 Task: Create a due date automation trigger when advanced on, on the tuesday of the week before a card is due add fields with custom field "Resume" set to a date between 1 and 7 working days from now at 11:00 AM.
Action: Mouse moved to (807, 251)
Screenshot: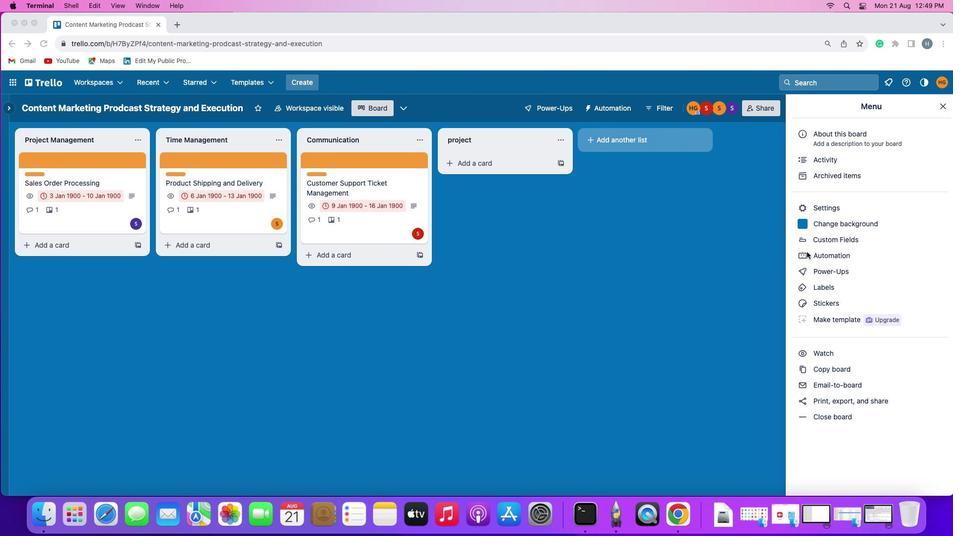
Action: Mouse pressed left at (807, 251)
Screenshot: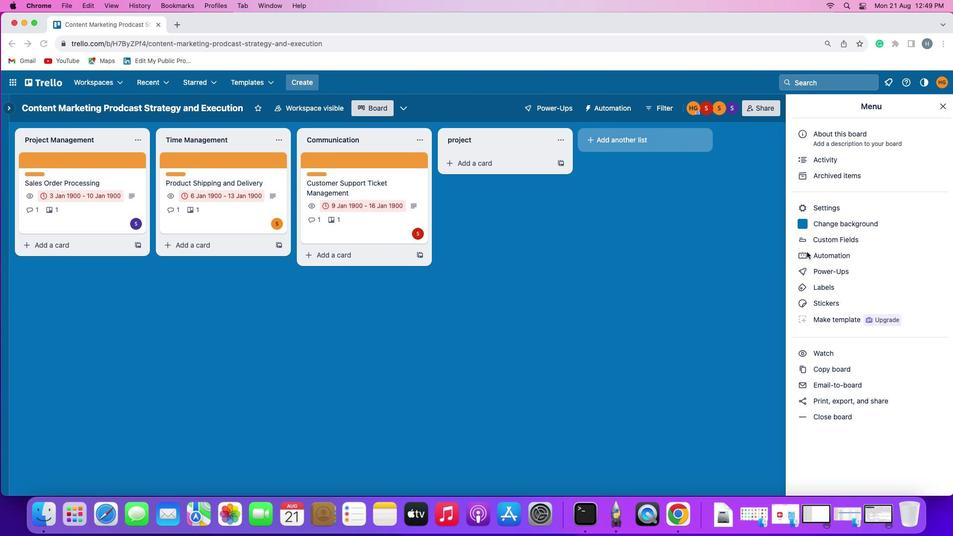 
Action: Mouse moved to (807, 251)
Screenshot: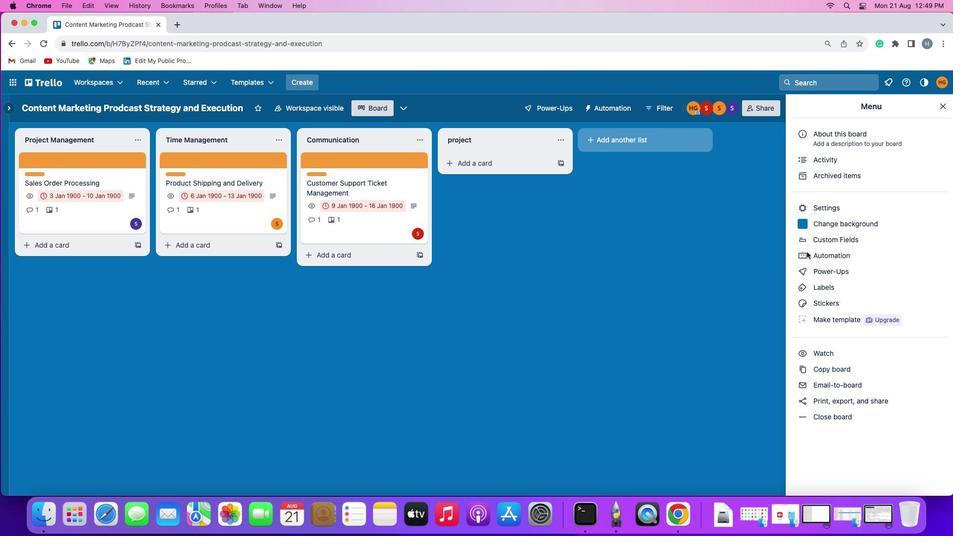 
Action: Mouse pressed left at (807, 251)
Screenshot: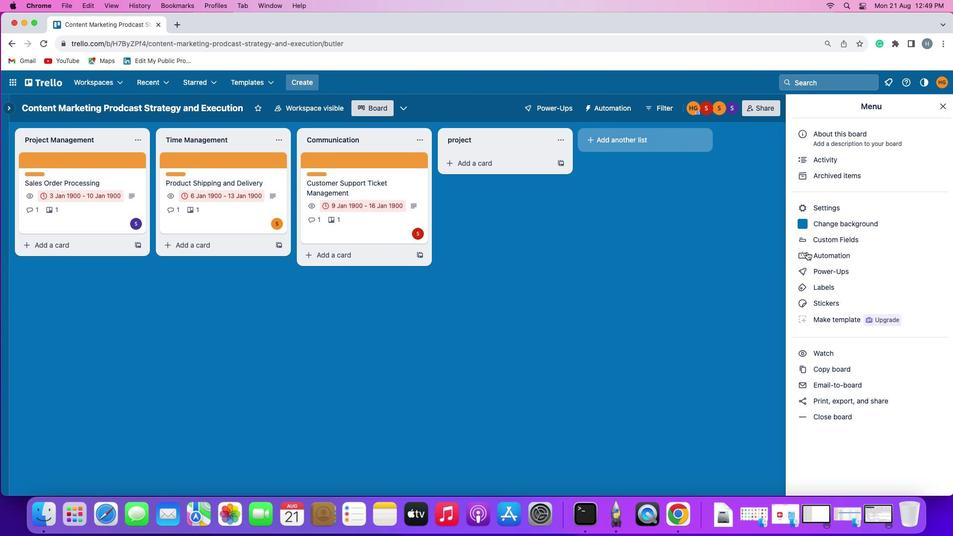 
Action: Mouse moved to (74, 237)
Screenshot: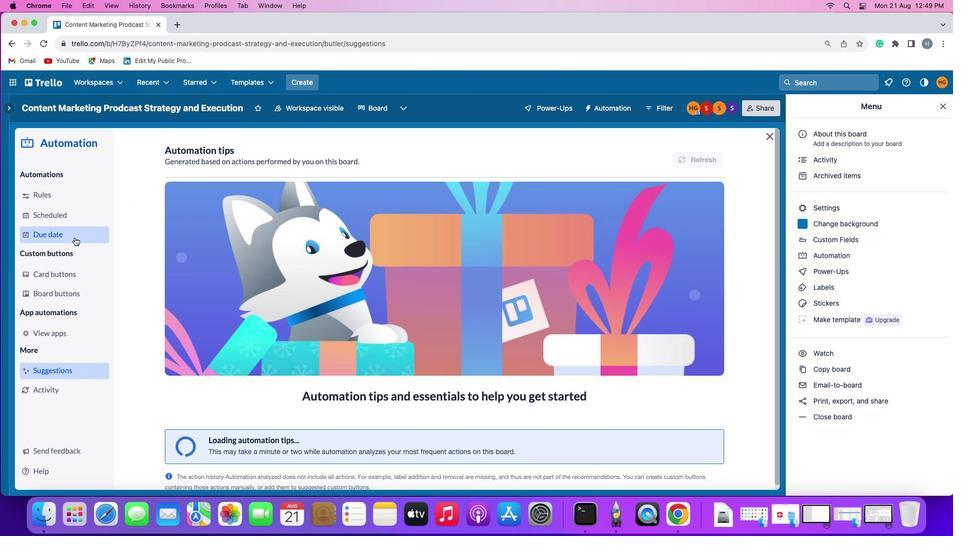 
Action: Mouse pressed left at (74, 237)
Screenshot: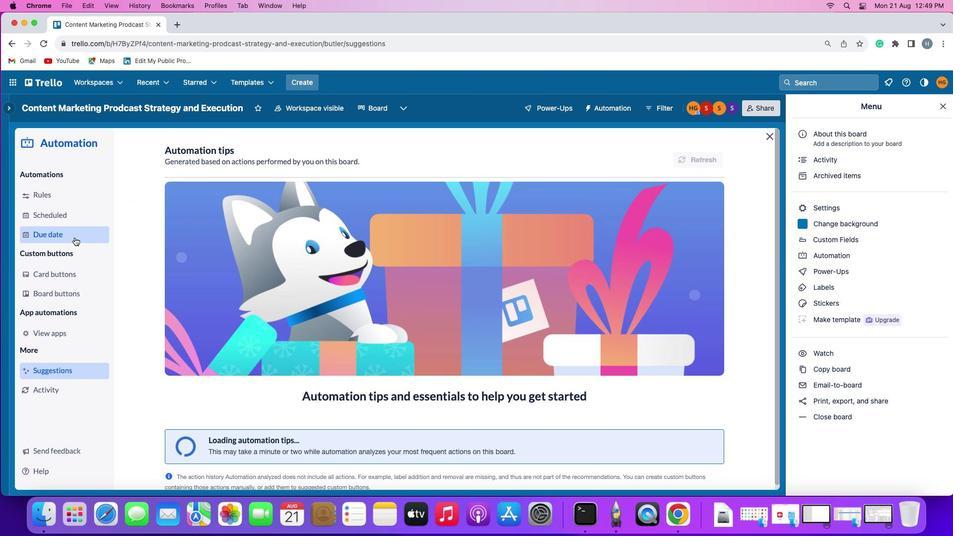 
Action: Mouse moved to (688, 152)
Screenshot: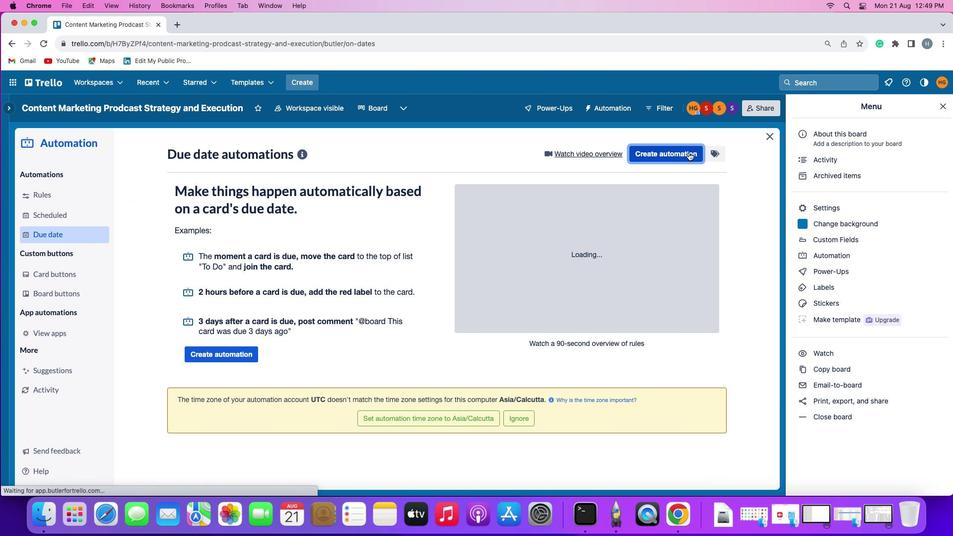 
Action: Mouse pressed left at (688, 152)
Screenshot: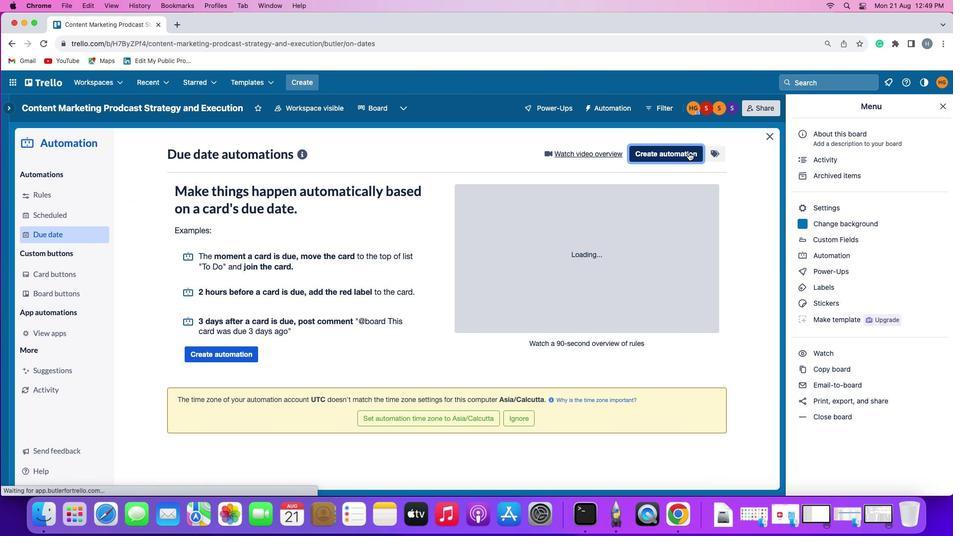 
Action: Mouse moved to (193, 249)
Screenshot: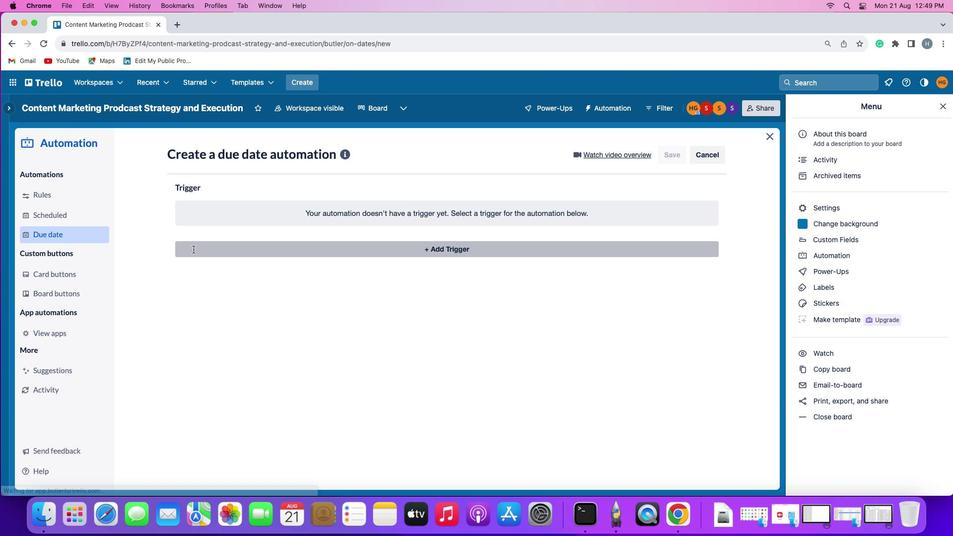 
Action: Mouse pressed left at (193, 249)
Screenshot: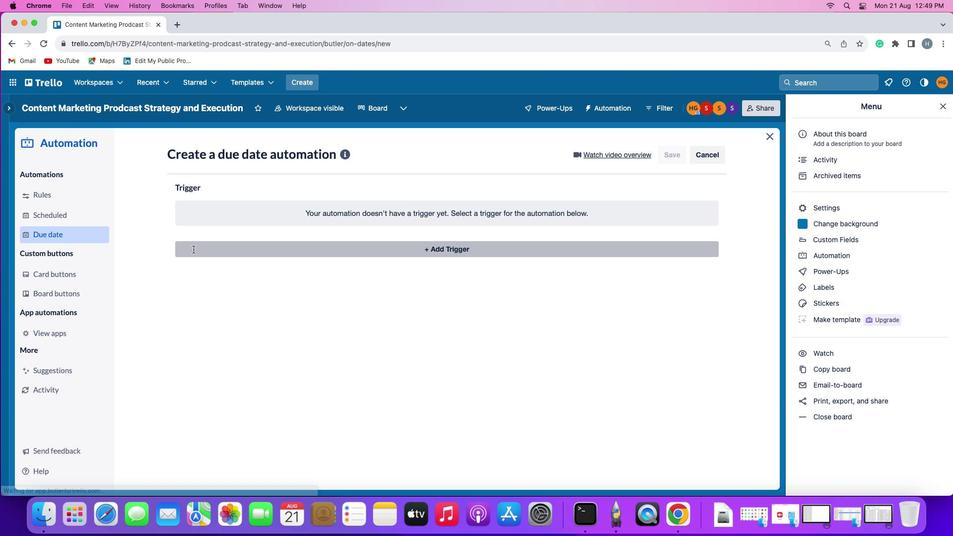 
Action: Mouse moved to (212, 423)
Screenshot: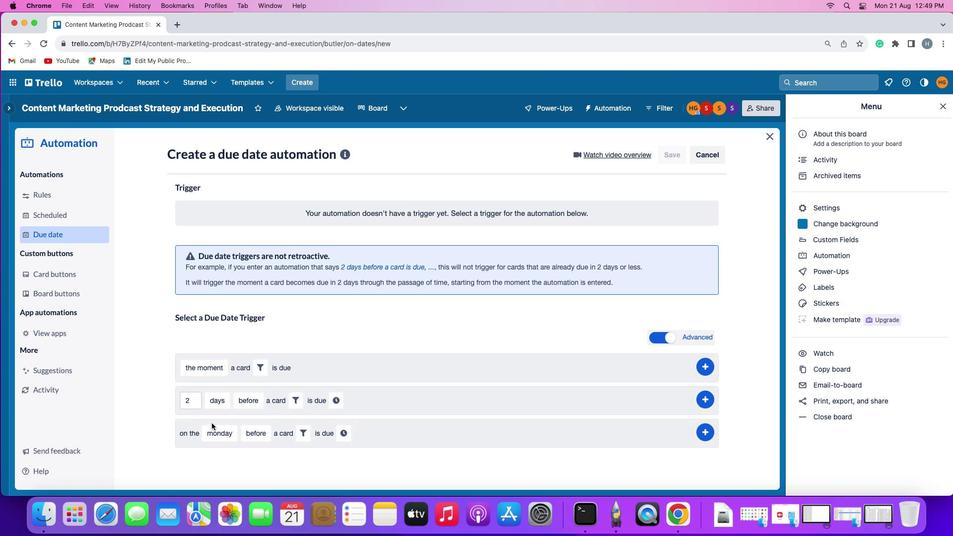 
Action: Mouse pressed left at (212, 423)
Screenshot: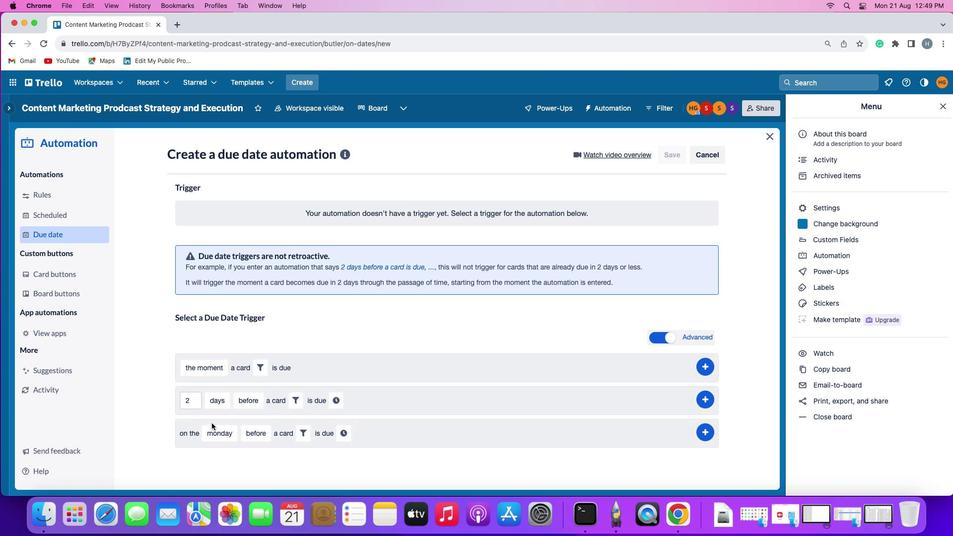 
Action: Mouse moved to (214, 431)
Screenshot: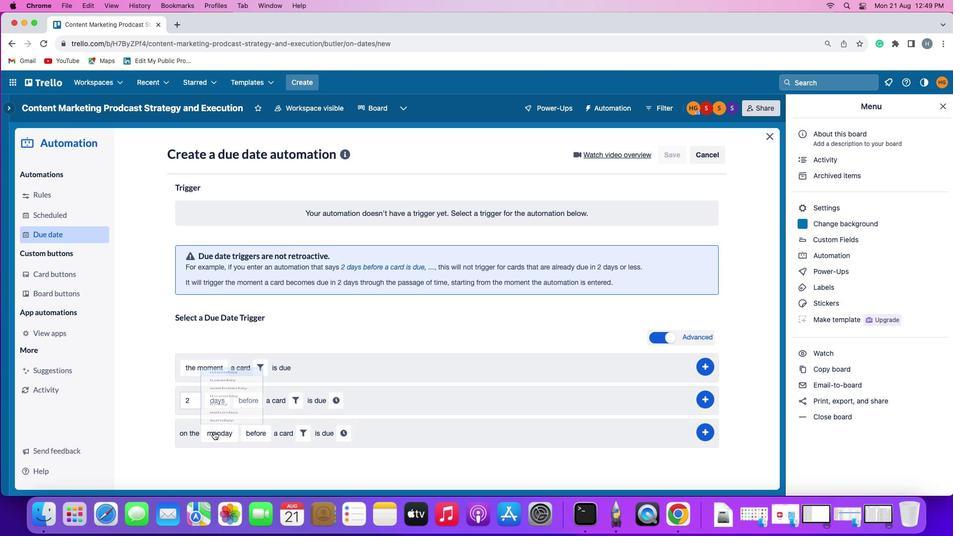 
Action: Mouse pressed left at (214, 431)
Screenshot: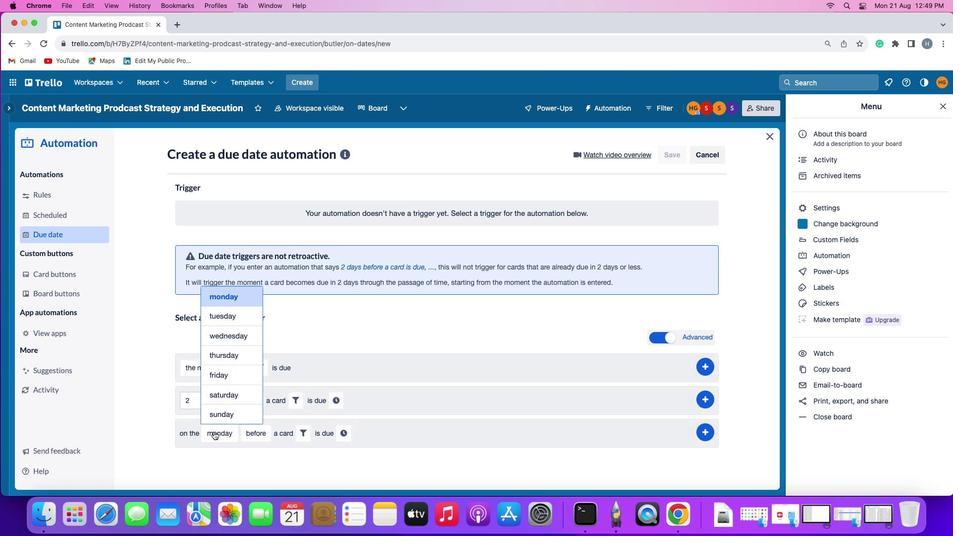 
Action: Mouse moved to (234, 317)
Screenshot: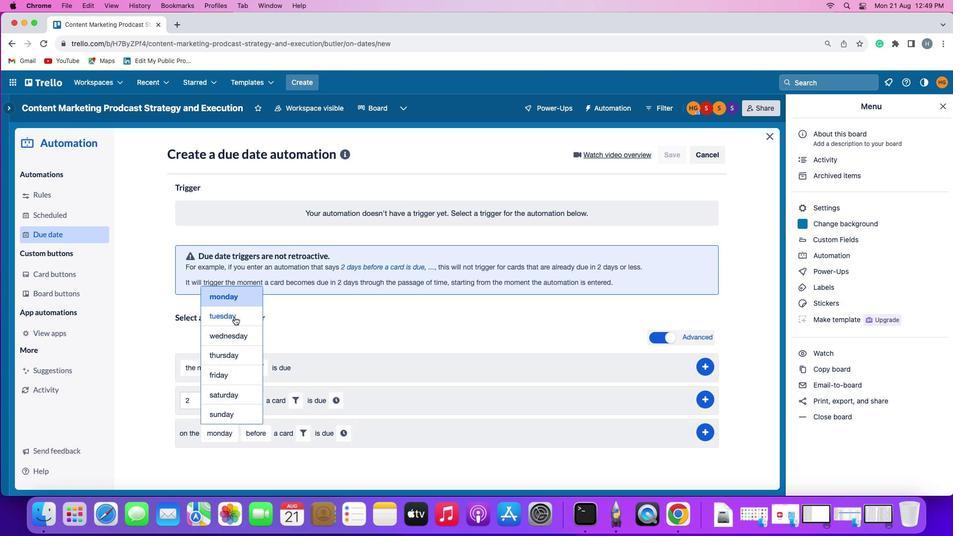 
Action: Mouse pressed left at (234, 317)
Screenshot: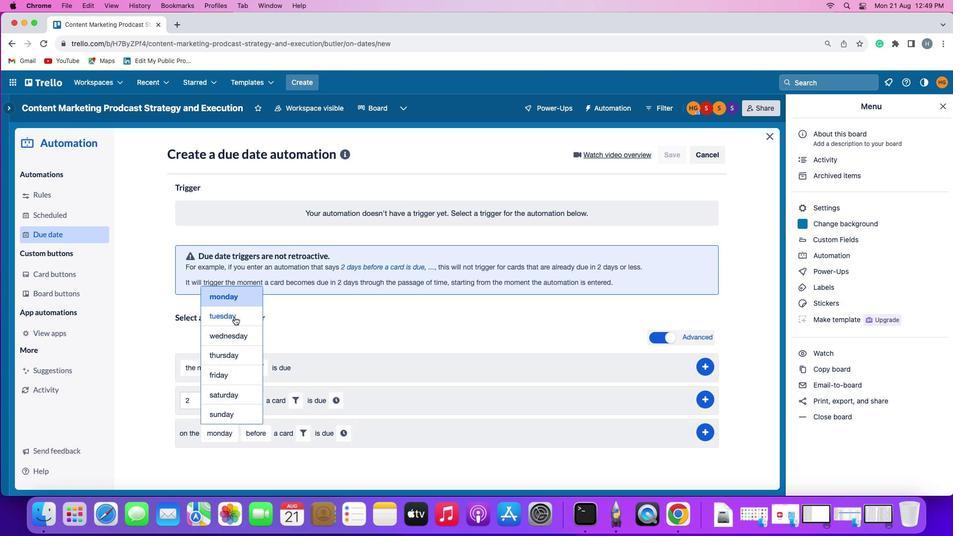 
Action: Mouse moved to (251, 427)
Screenshot: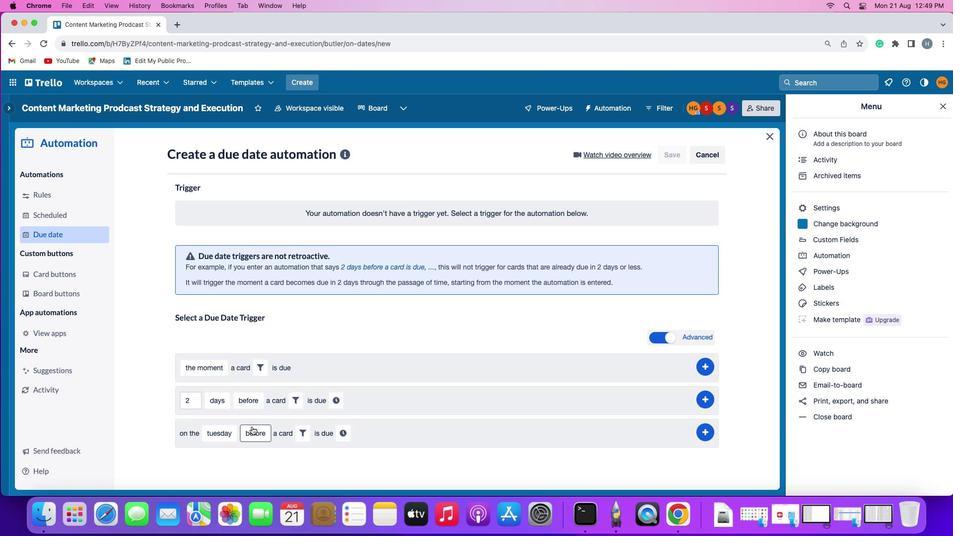 
Action: Mouse pressed left at (251, 427)
Screenshot: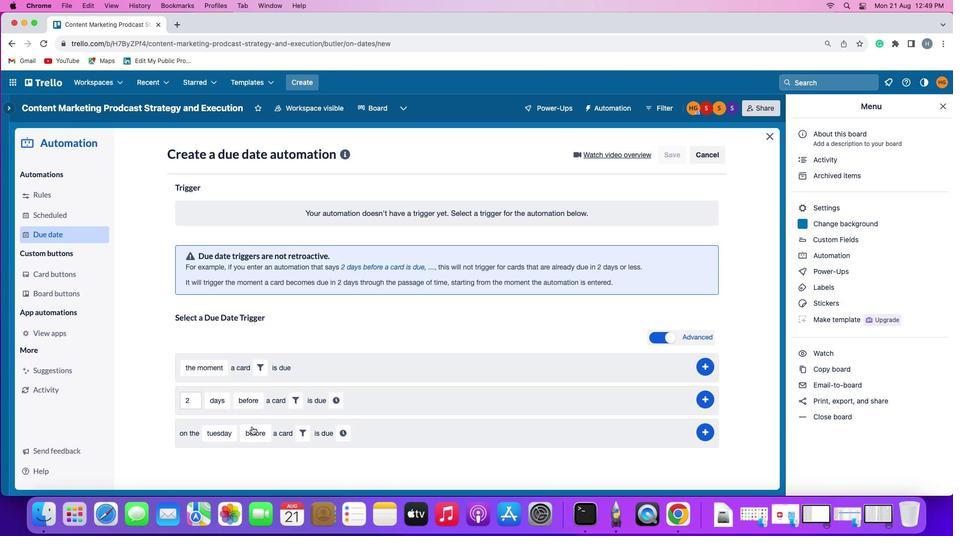 
Action: Mouse moved to (259, 410)
Screenshot: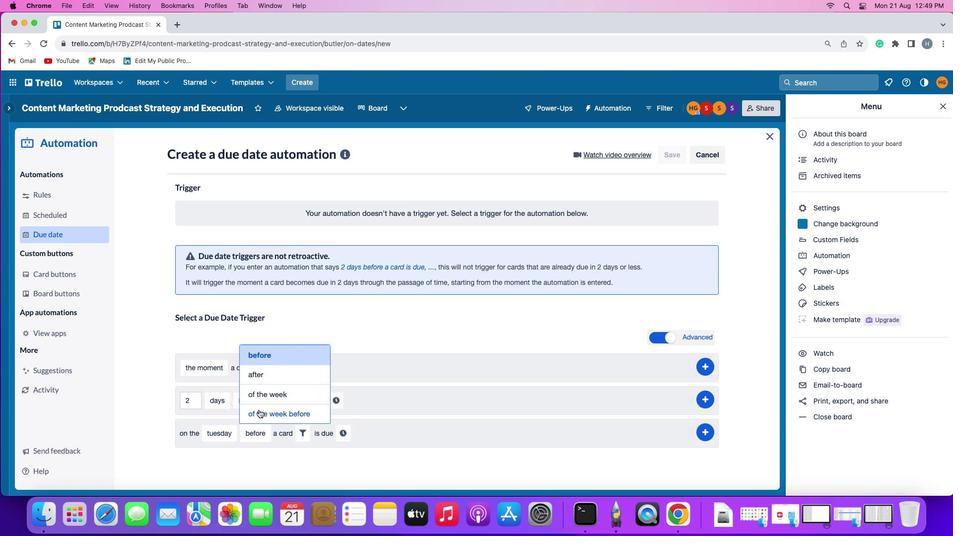 
Action: Mouse pressed left at (259, 410)
Screenshot: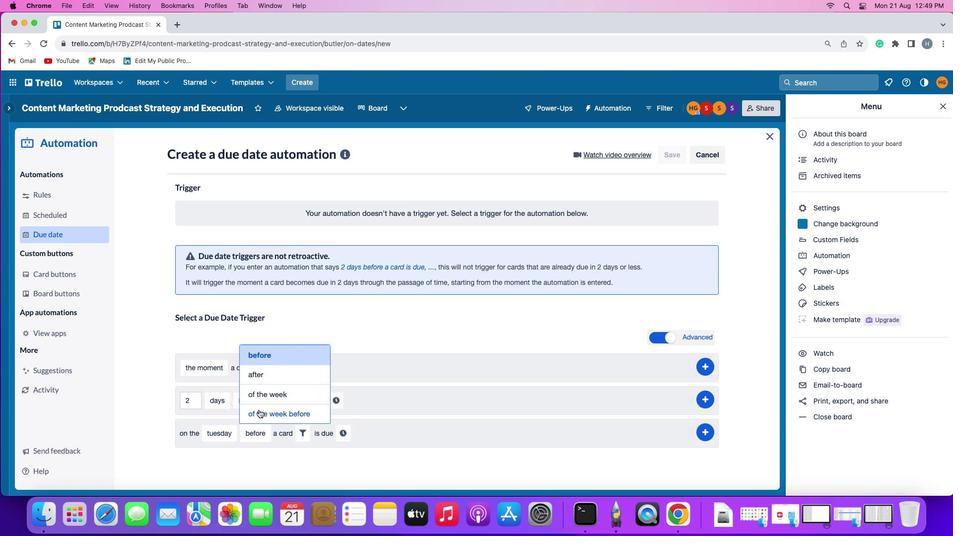 
Action: Mouse moved to (339, 434)
Screenshot: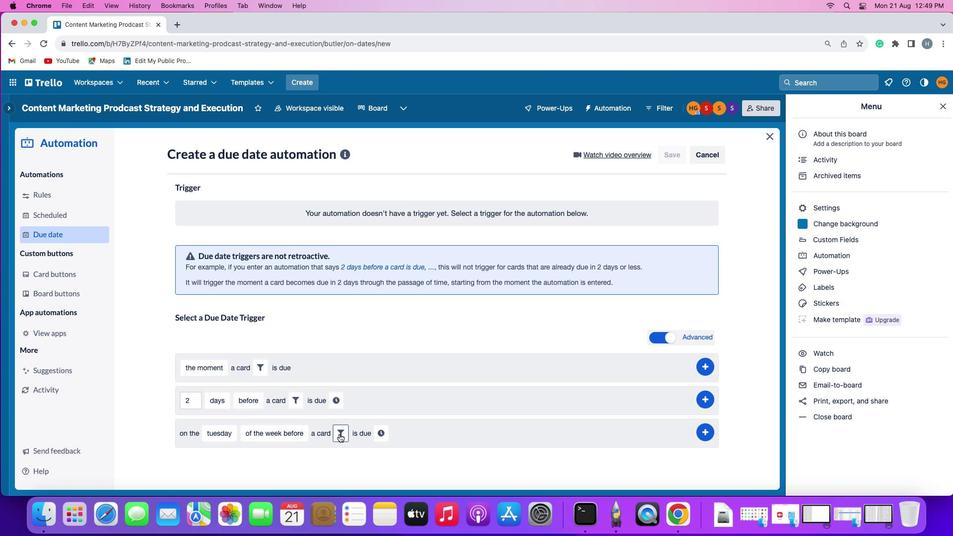 
Action: Mouse pressed left at (339, 434)
Screenshot: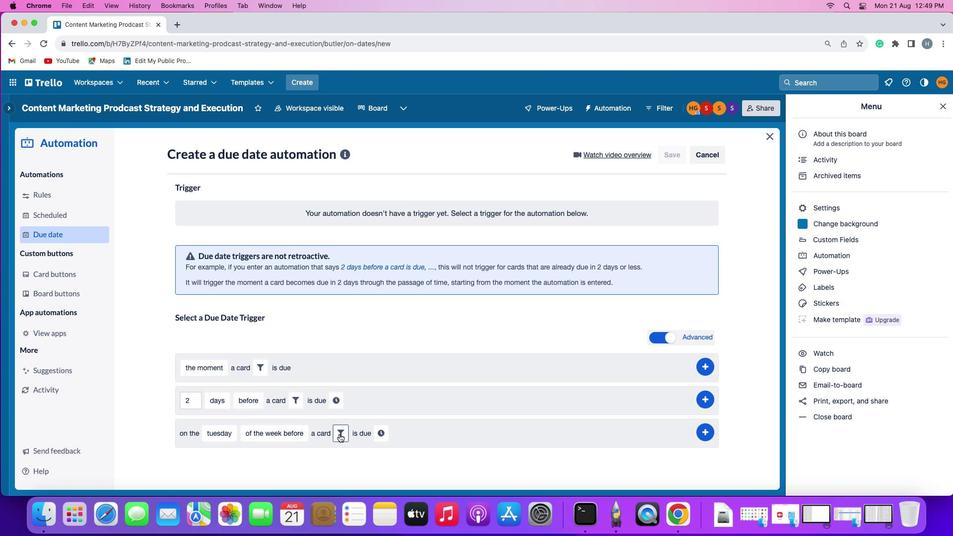 
Action: Mouse moved to (499, 469)
Screenshot: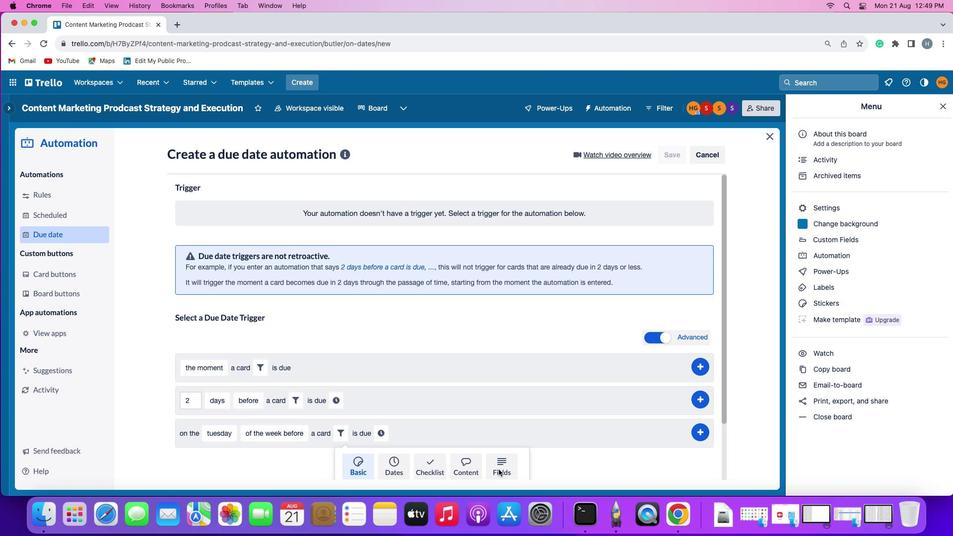 
Action: Mouse pressed left at (499, 469)
Screenshot: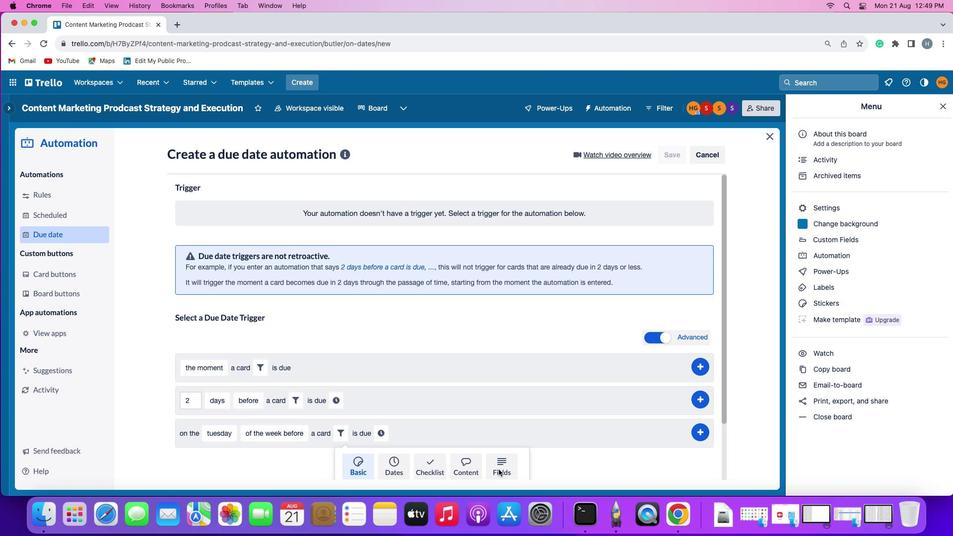
Action: Mouse moved to (326, 452)
Screenshot: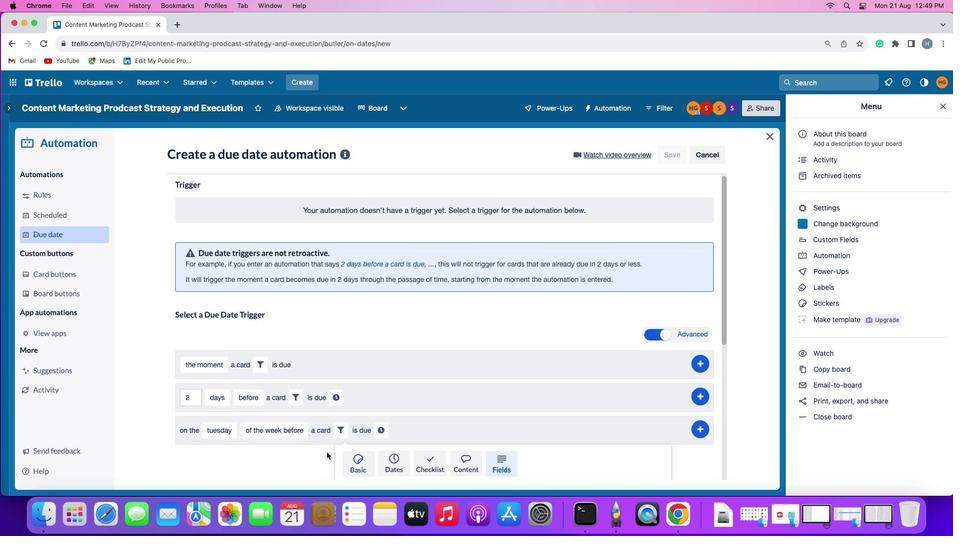 
Action: Mouse scrolled (326, 452) with delta (0, 0)
Screenshot: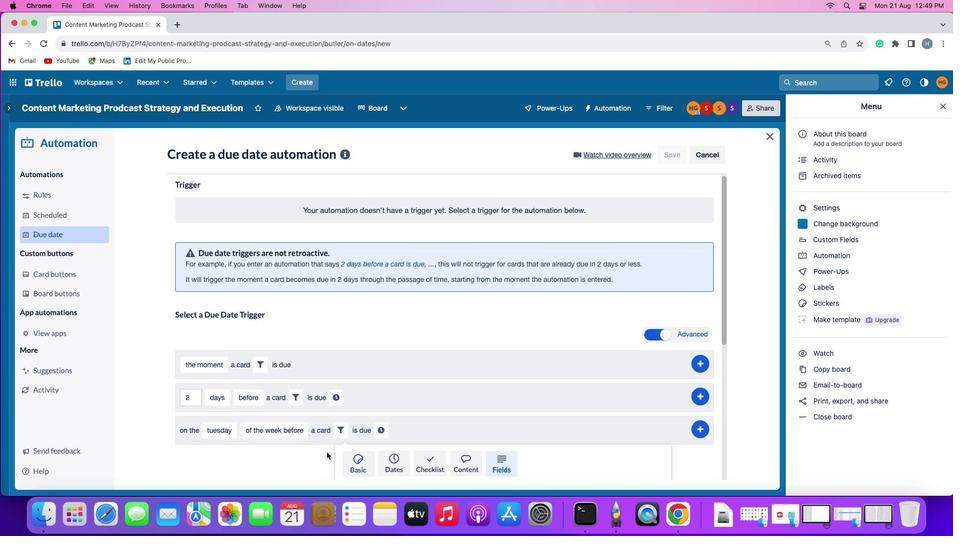 
Action: Mouse scrolled (326, 452) with delta (0, 0)
Screenshot: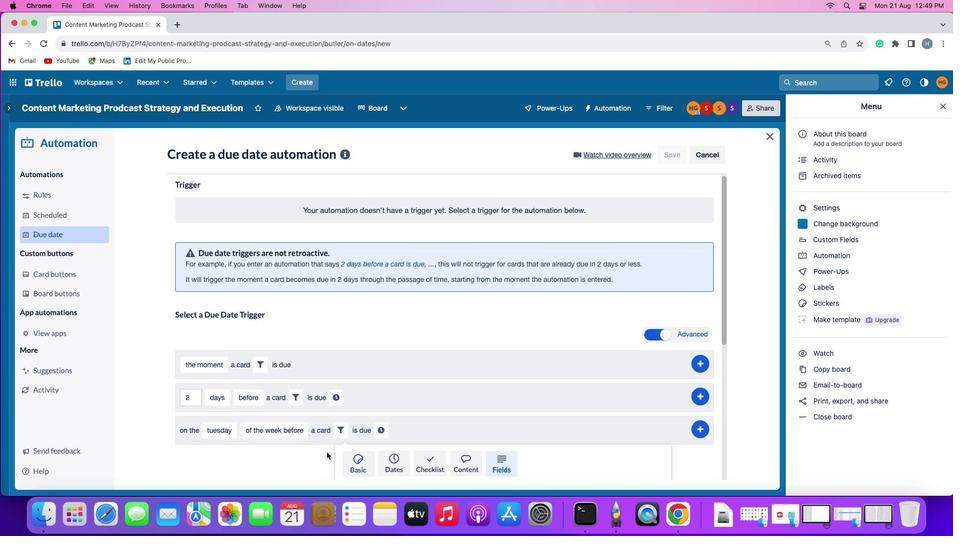 
Action: Mouse scrolled (326, 452) with delta (0, -1)
Screenshot: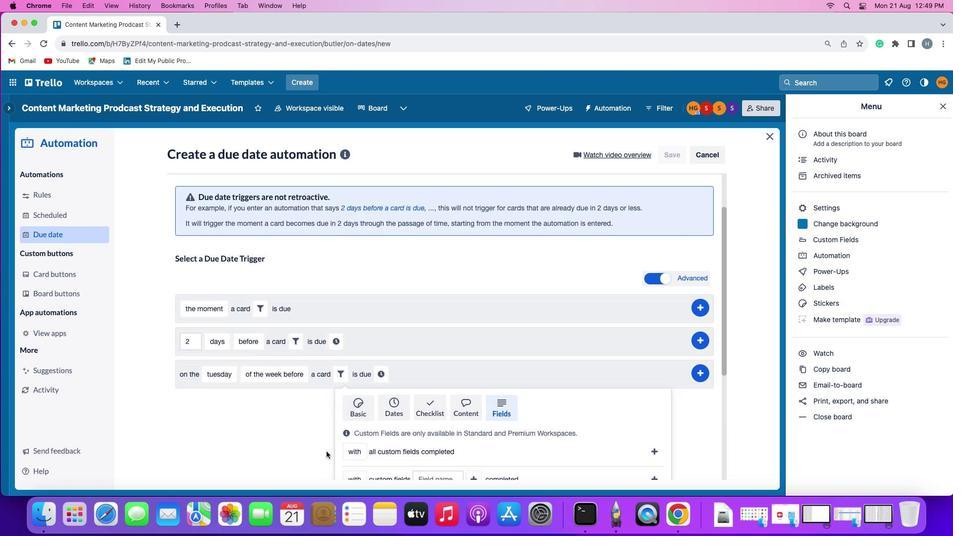 
Action: Mouse scrolled (326, 452) with delta (0, -2)
Screenshot: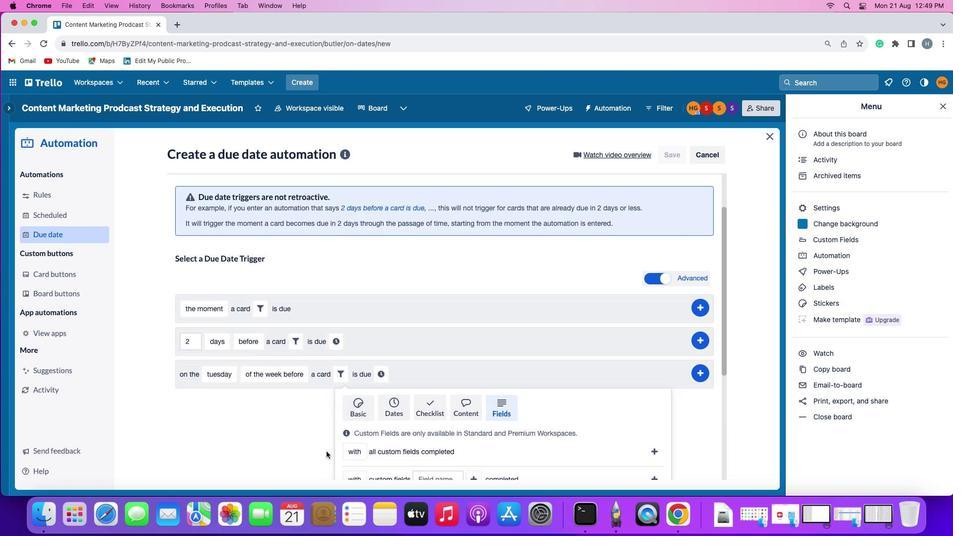 
Action: Mouse moved to (326, 452)
Screenshot: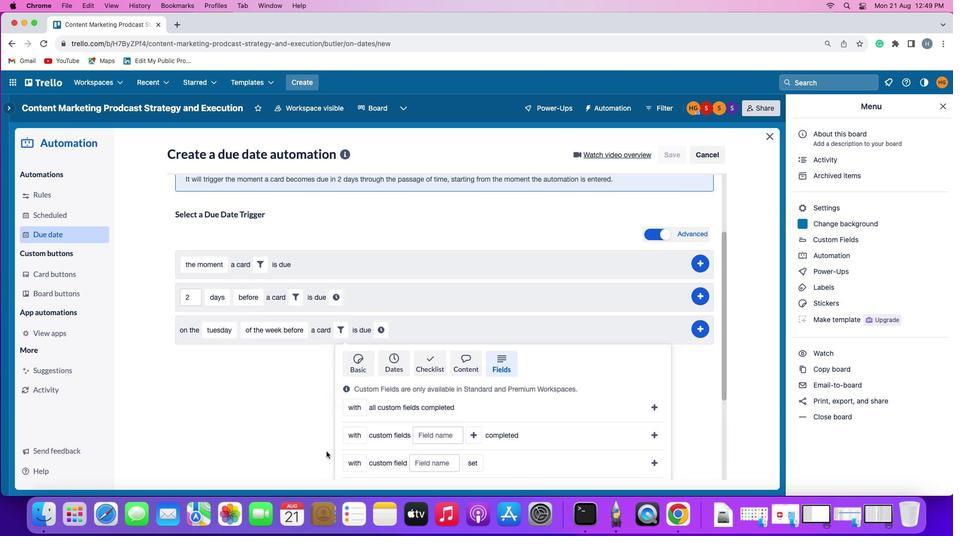 
Action: Mouse scrolled (326, 452) with delta (0, -2)
Screenshot: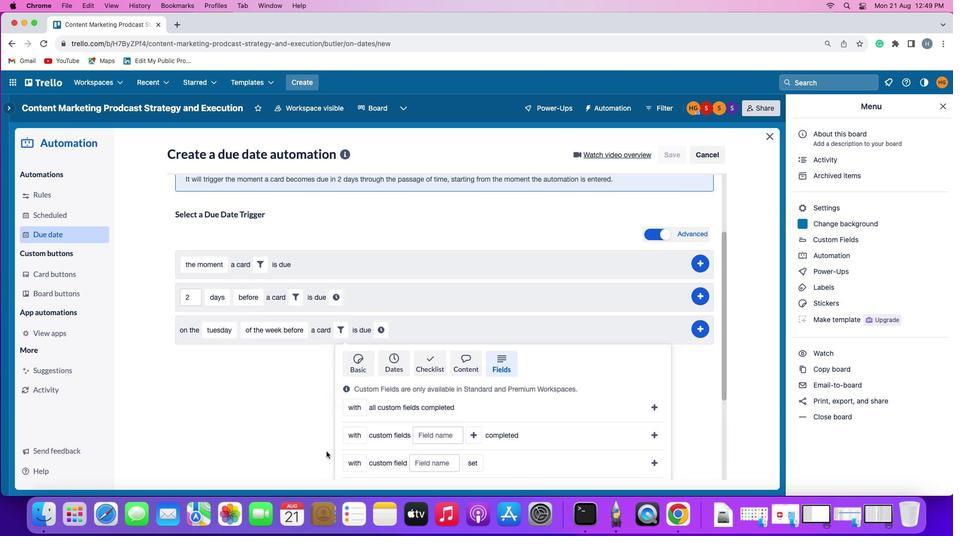 
Action: Mouse moved to (326, 451)
Screenshot: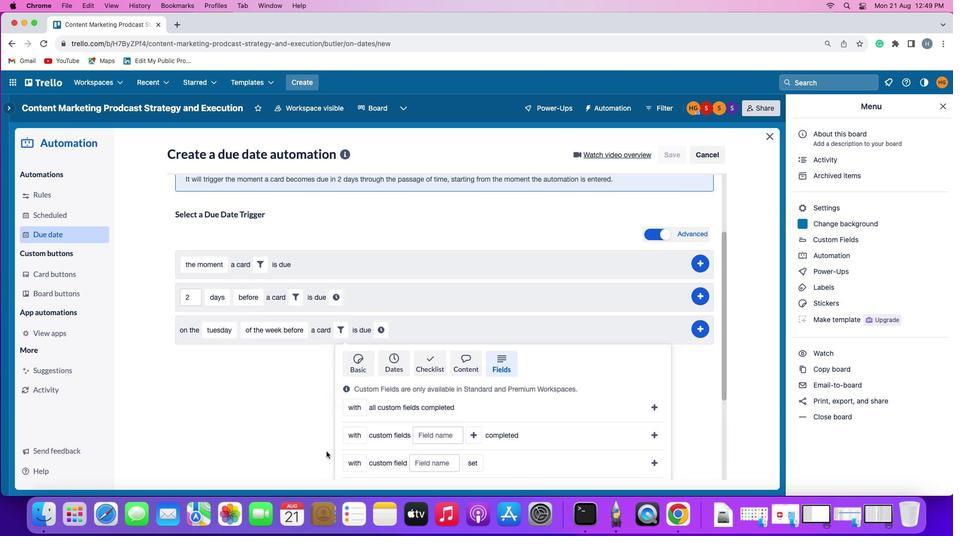 
Action: Mouse scrolled (326, 451) with delta (0, 0)
Screenshot: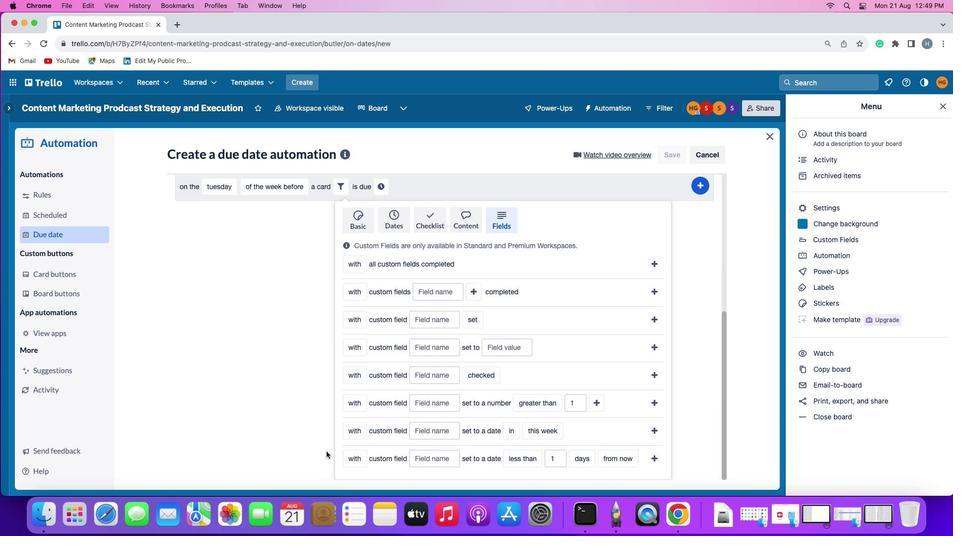 
Action: Mouse scrolled (326, 451) with delta (0, 0)
Screenshot: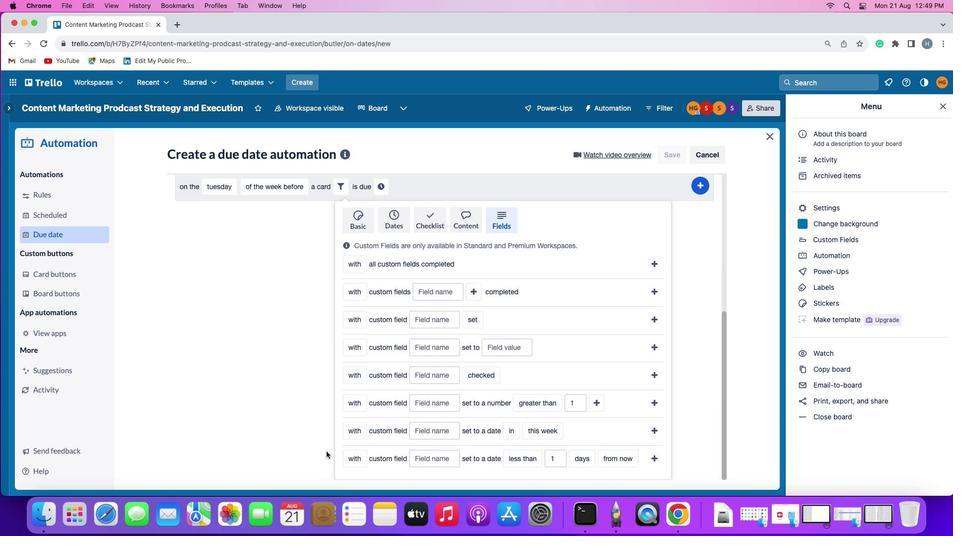 
Action: Mouse scrolled (326, 451) with delta (0, -1)
Screenshot: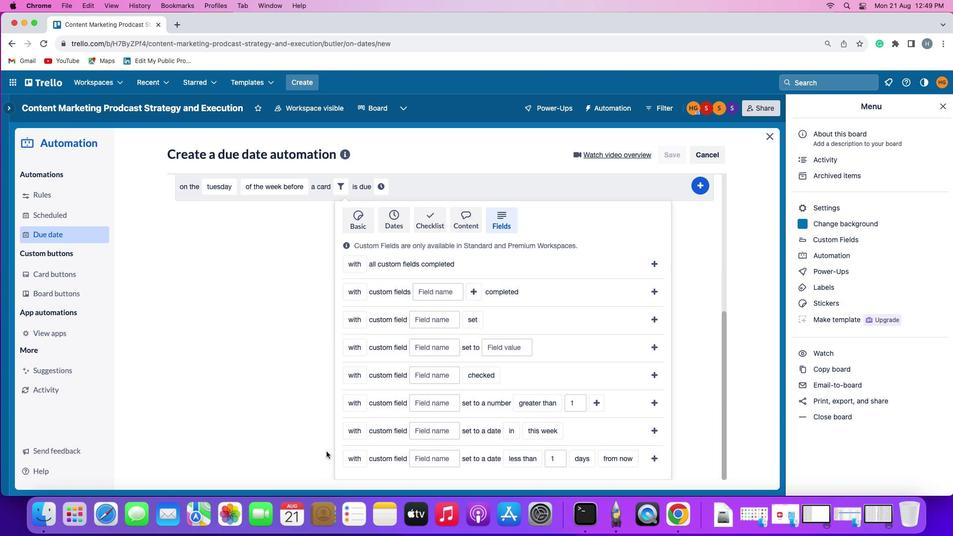 
Action: Mouse scrolled (326, 451) with delta (0, -2)
Screenshot: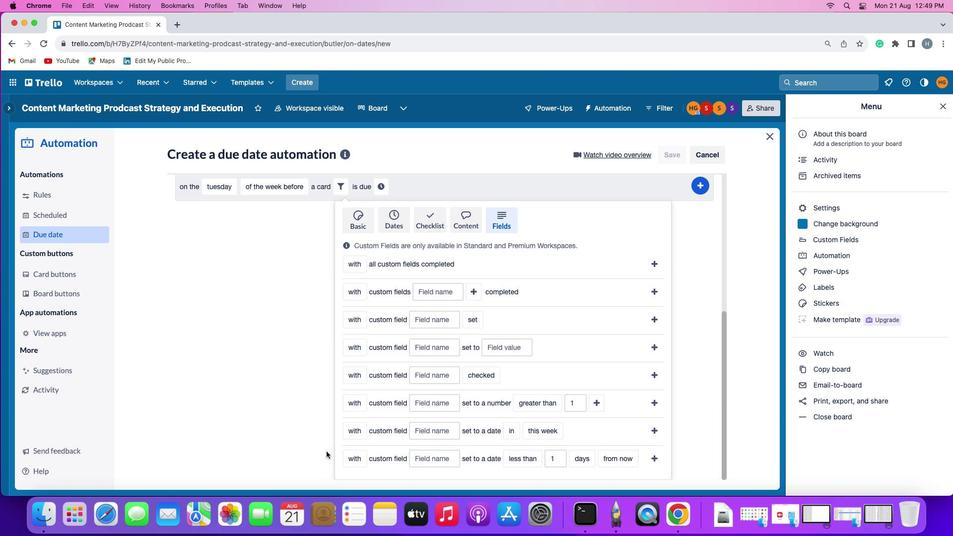 
Action: Mouse scrolled (326, 451) with delta (0, 0)
Screenshot: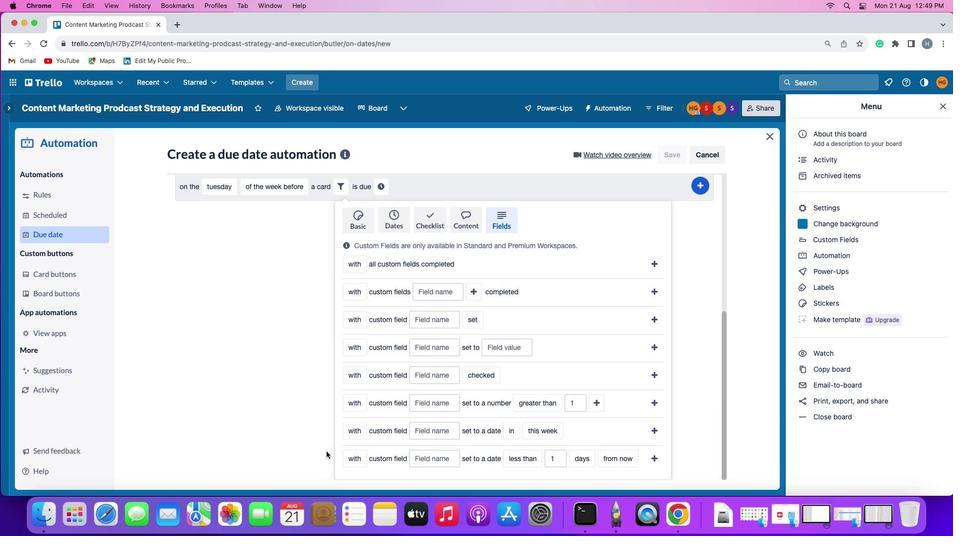 
Action: Mouse scrolled (326, 451) with delta (0, 0)
Screenshot: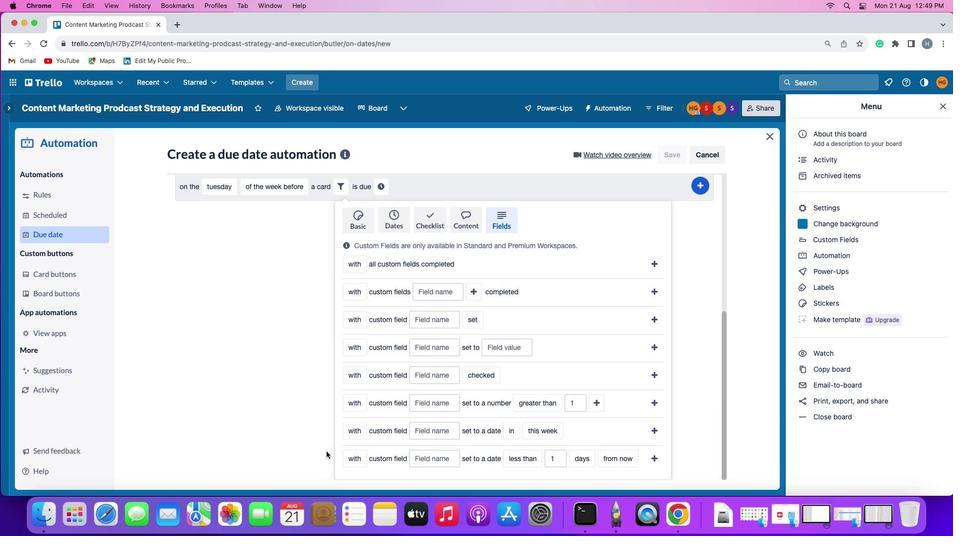 
Action: Mouse scrolled (326, 451) with delta (0, -1)
Screenshot: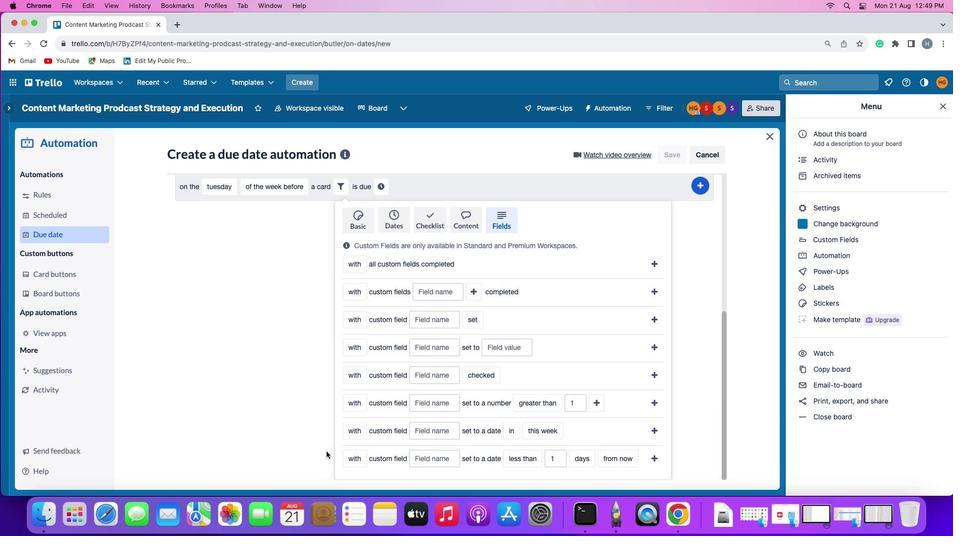 
Action: Mouse moved to (441, 457)
Screenshot: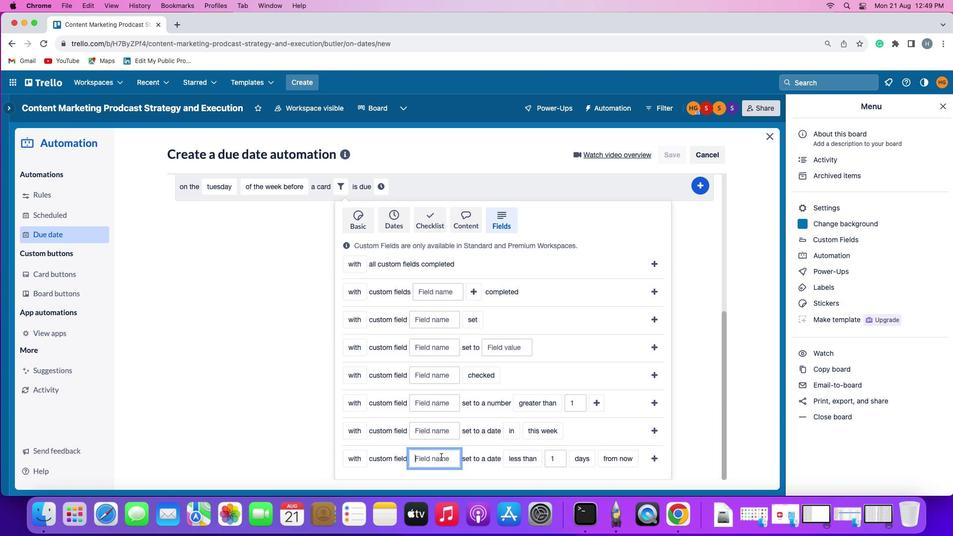 
Action: Mouse pressed left at (441, 457)
Screenshot: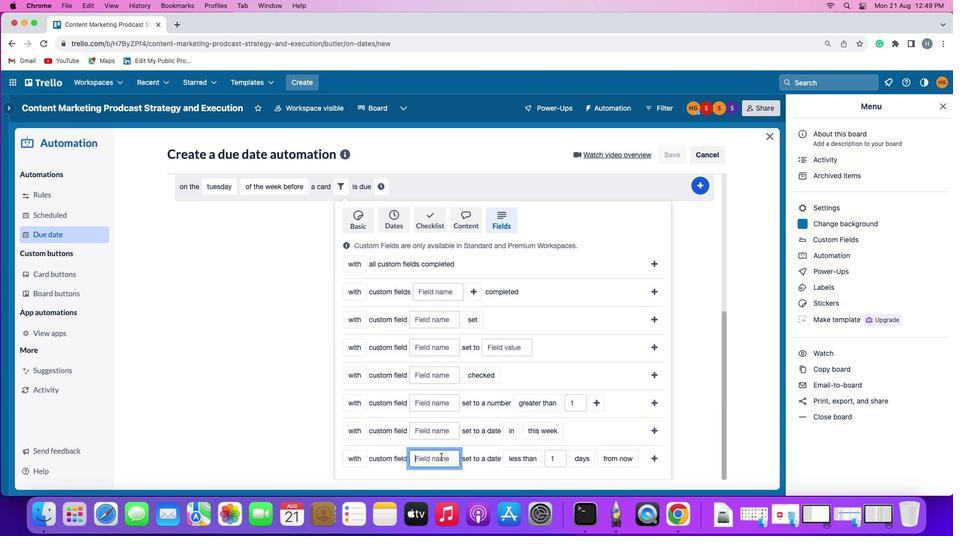 
Action: Mouse moved to (441, 457)
Screenshot: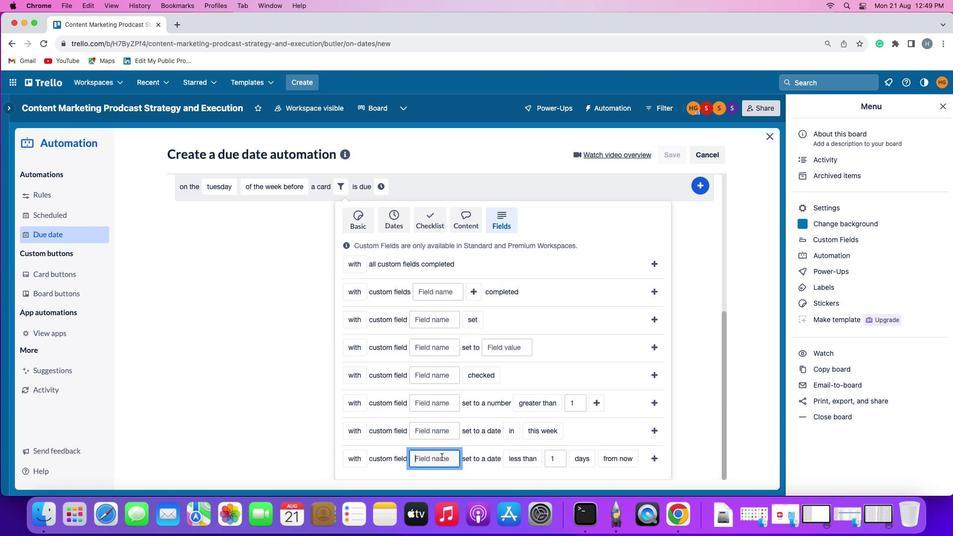
Action: Key pressed Key.shift'R''e''s''u''m''e'
Screenshot: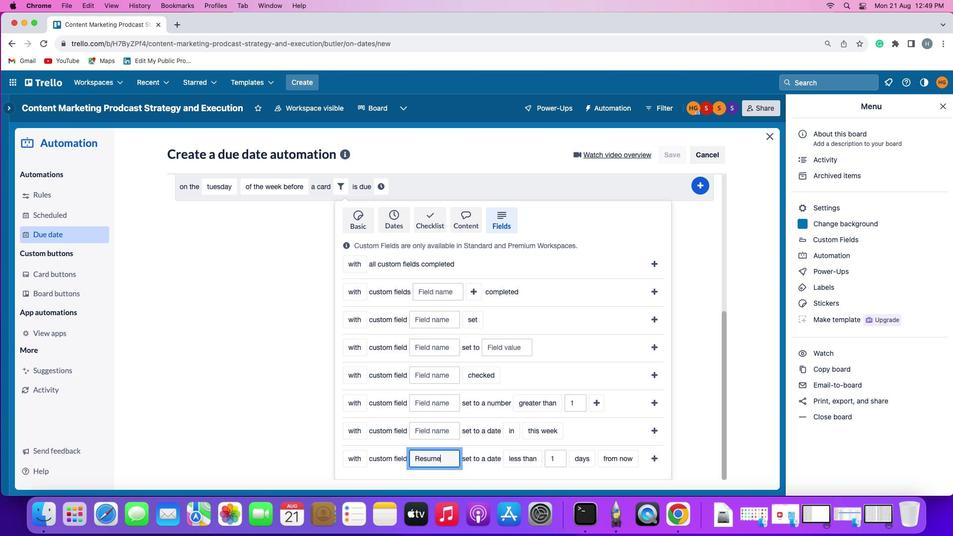 
Action: Mouse moved to (536, 461)
Screenshot: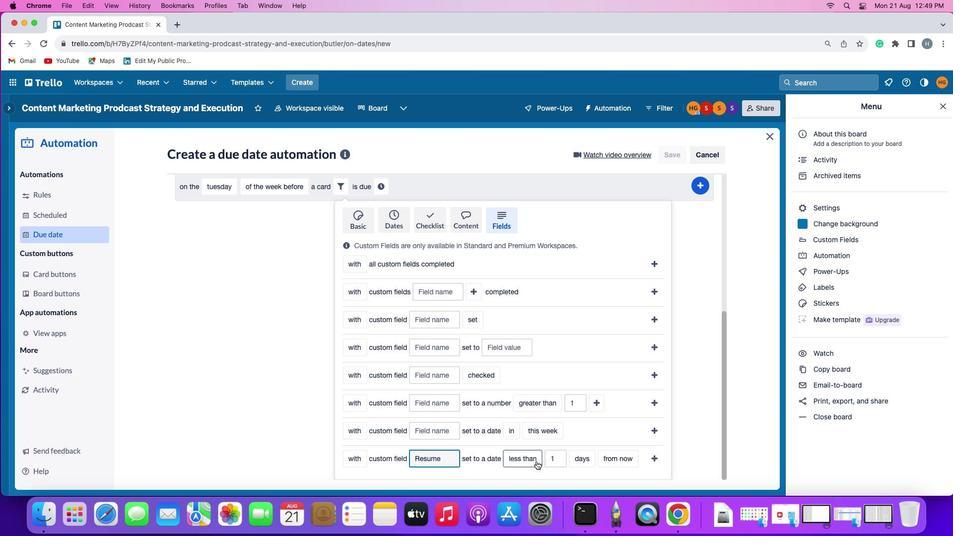 
Action: Mouse pressed left at (536, 461)
Screenshot: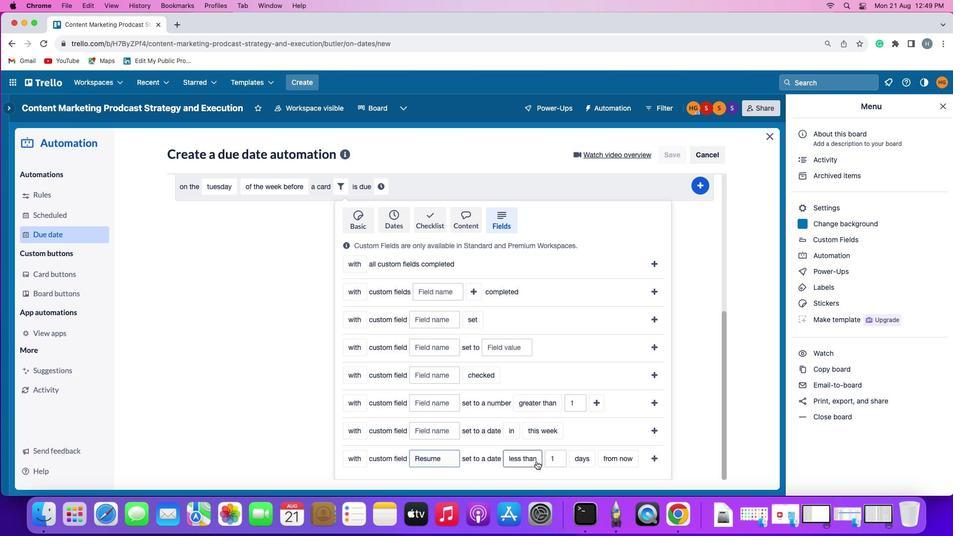 
Action: Mouse moved to (531, 439)
Screenshot: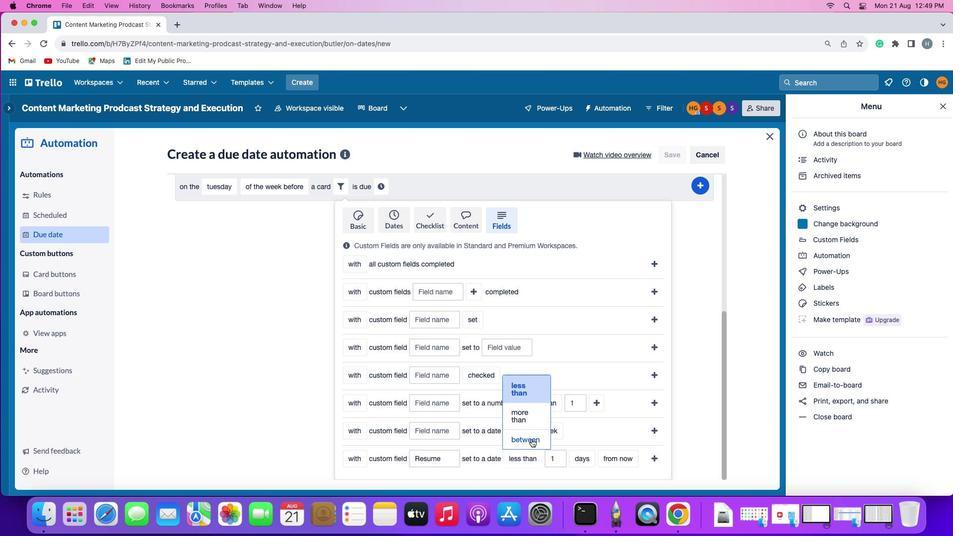 
Action: Mouse pressed left at (531, 439)
Screenshot: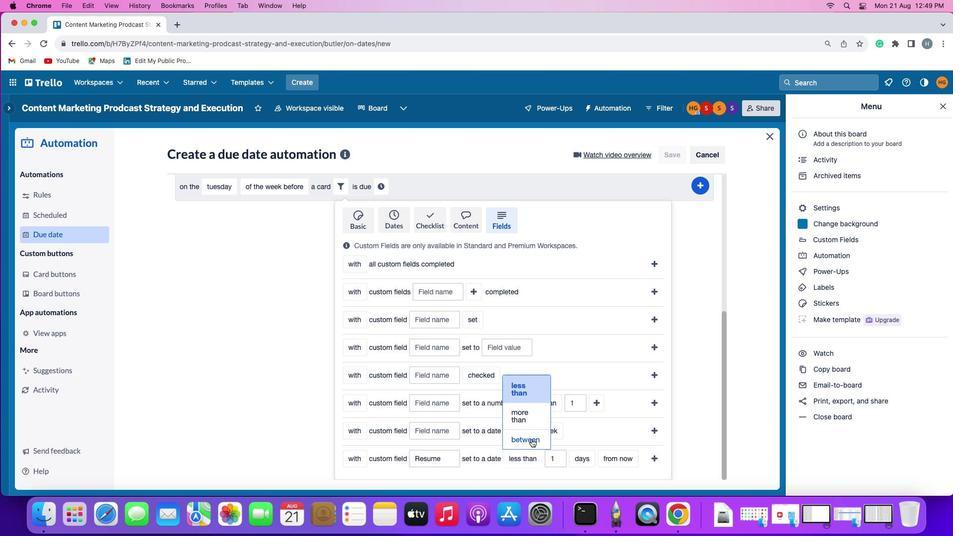 
Action: Mouse moved to (628, 454)
Screenshot: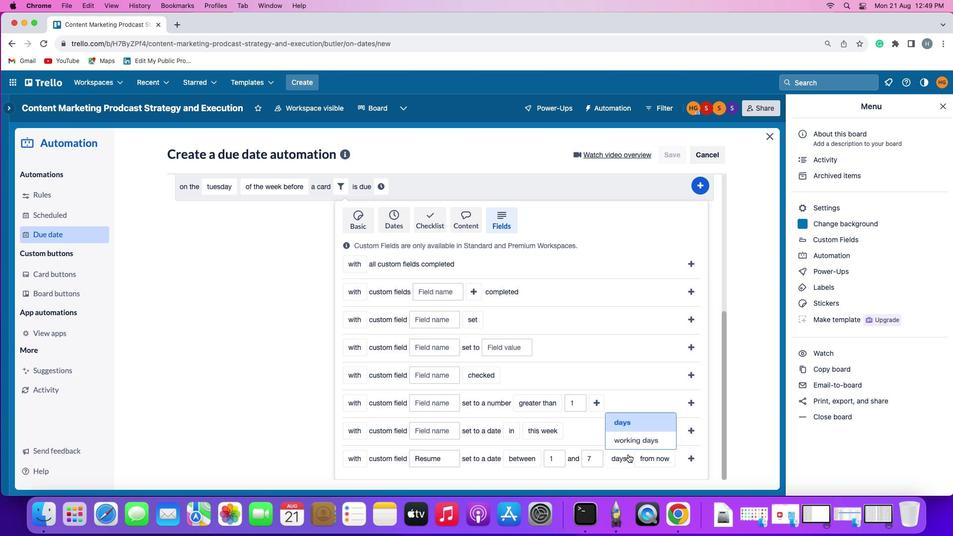 
Action: Mouse pressed left at (628, 454)
Screenshot: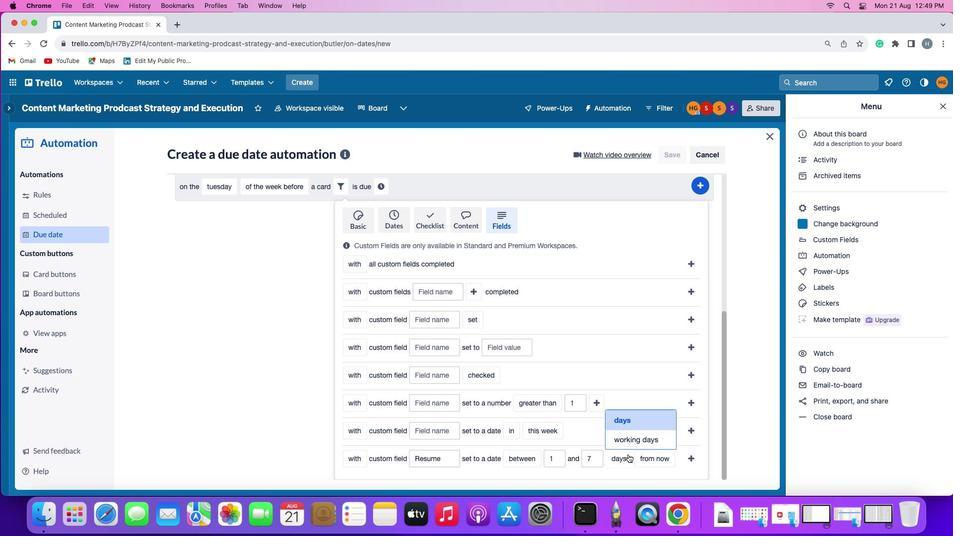 
Action: Mouse moved to (626, 445)
Screenshot: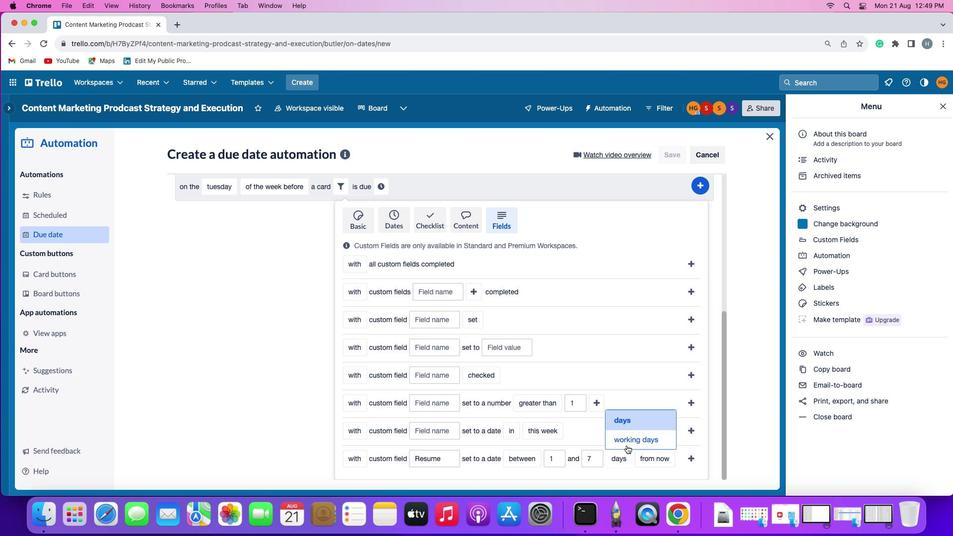 
Action: Mouse pressed left at (626, 445)
Screenshot: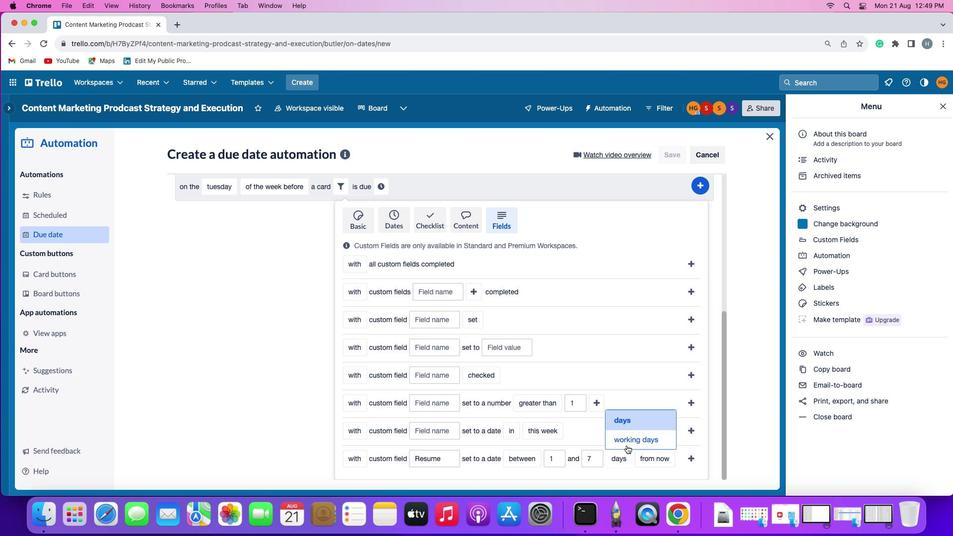 
Action: Mouse moved to (662, 458)
Screenshot: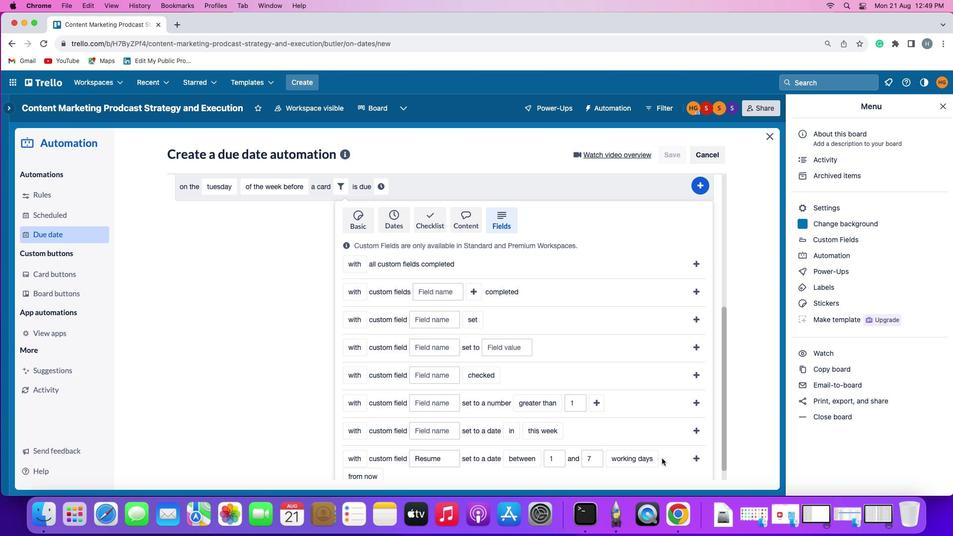 
Action: Mouse pressed left at (662, 458)
Screenshot: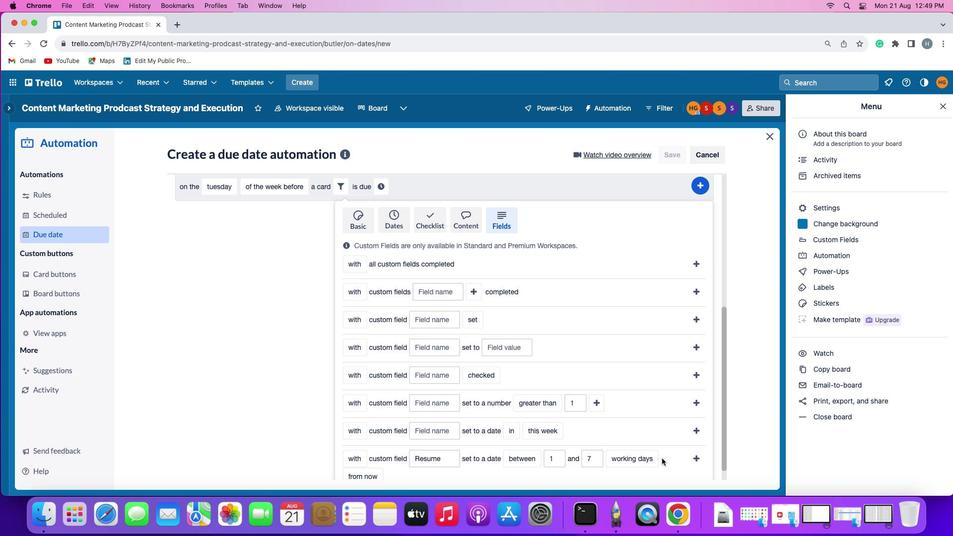
Action: Mouse moved to (376, 476)
Screenshot: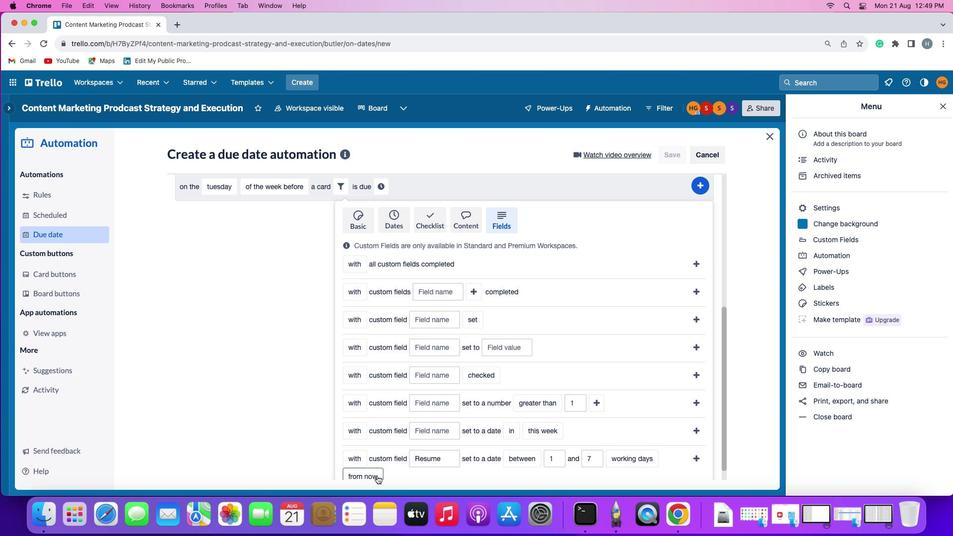 
Action: Mouse pressed left at (376, 476)
Screenshot: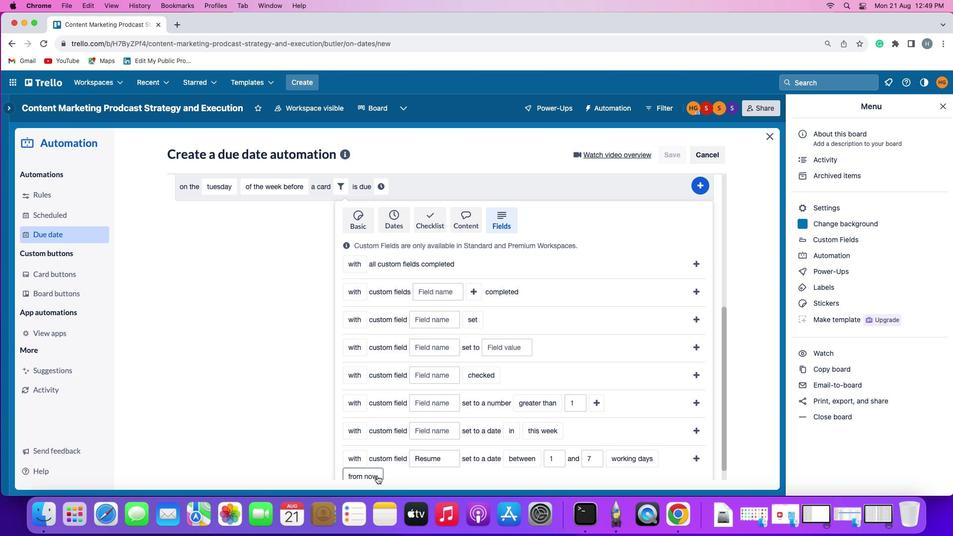 
Action: Mouse moved to (375, 431)
Screenshot: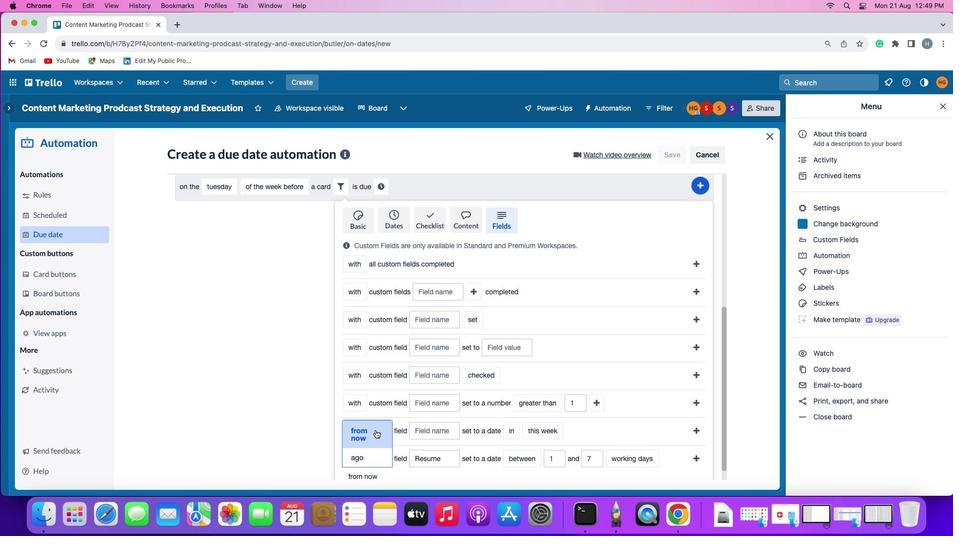 
Action: Mouse pressed left at (375, 431)
Screenshot: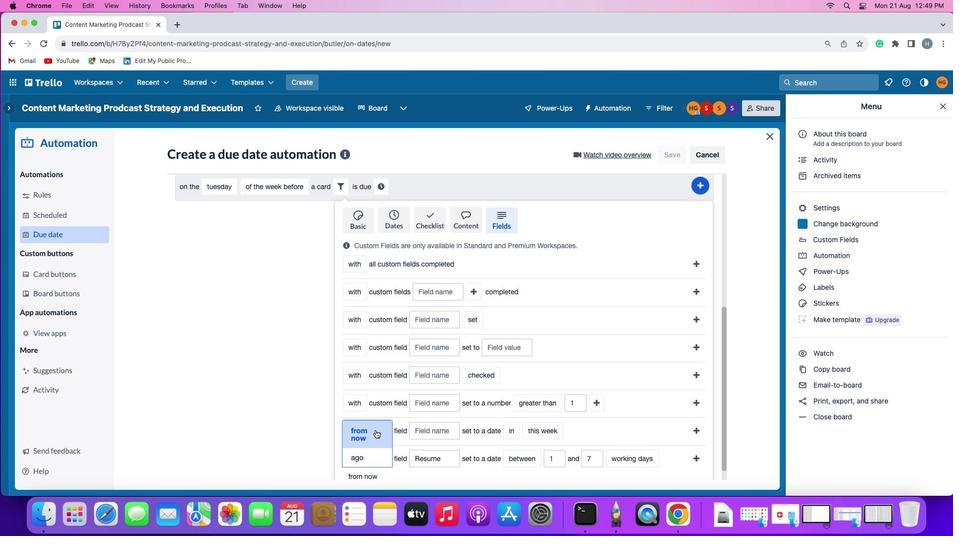 
Action: Mouse moved to (698, 454)
Screenshot: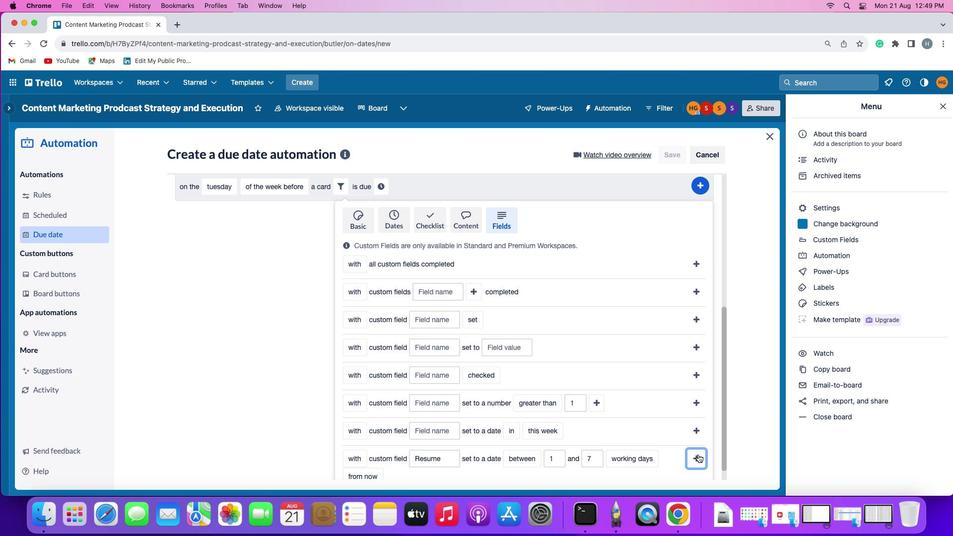
Action: Mouse pressed left at (698, 454)
Screenshot: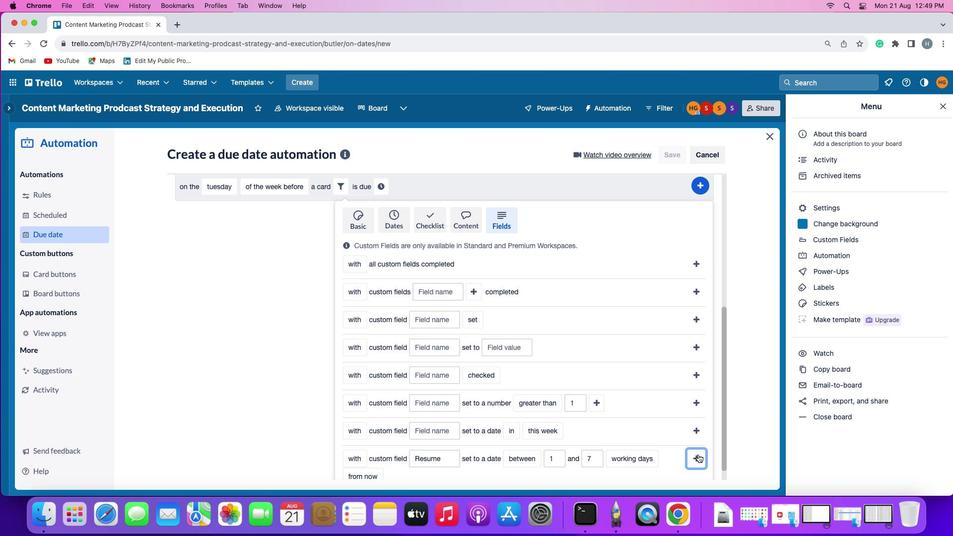 
Action: Mouse moved to (665, 437)
Screenshot: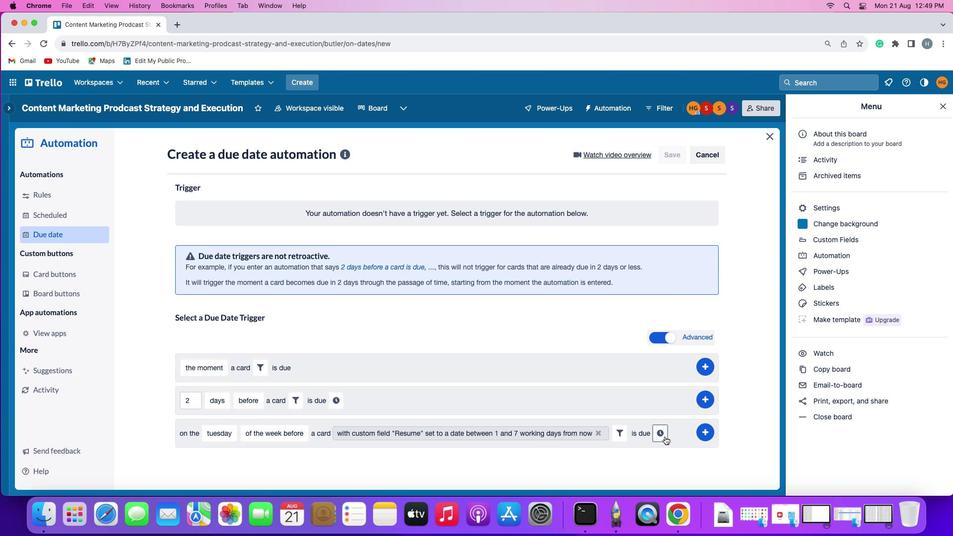 
Action: Mouse pressed left at (665, 437)
Screenshot: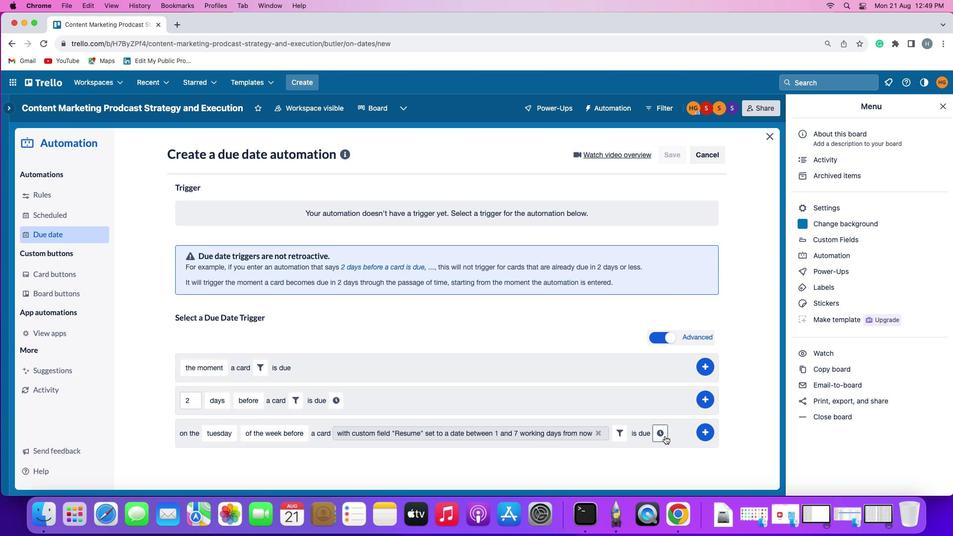
Action: Mouse moved to (213, 456)
Screenshot: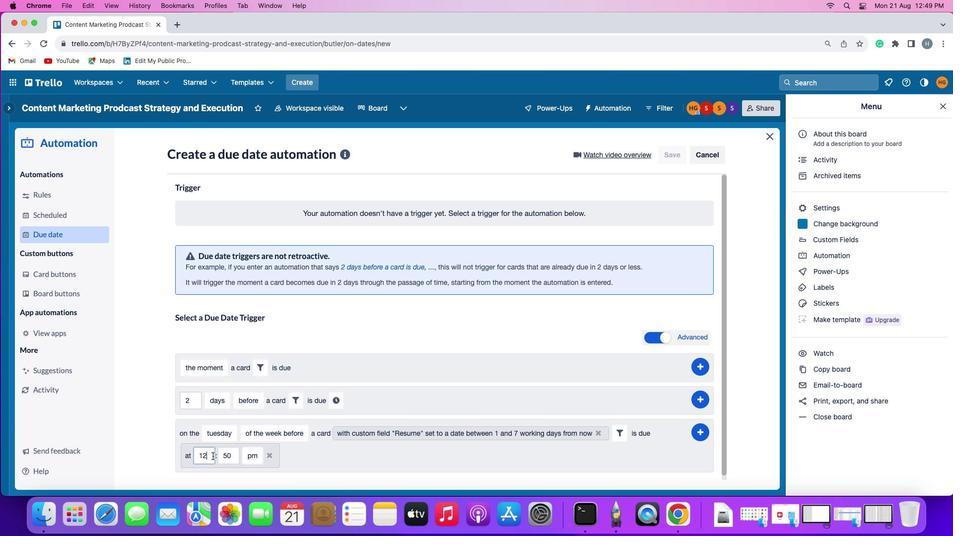 
Action: Mouse pressed left at (213, 456)
Screenshot: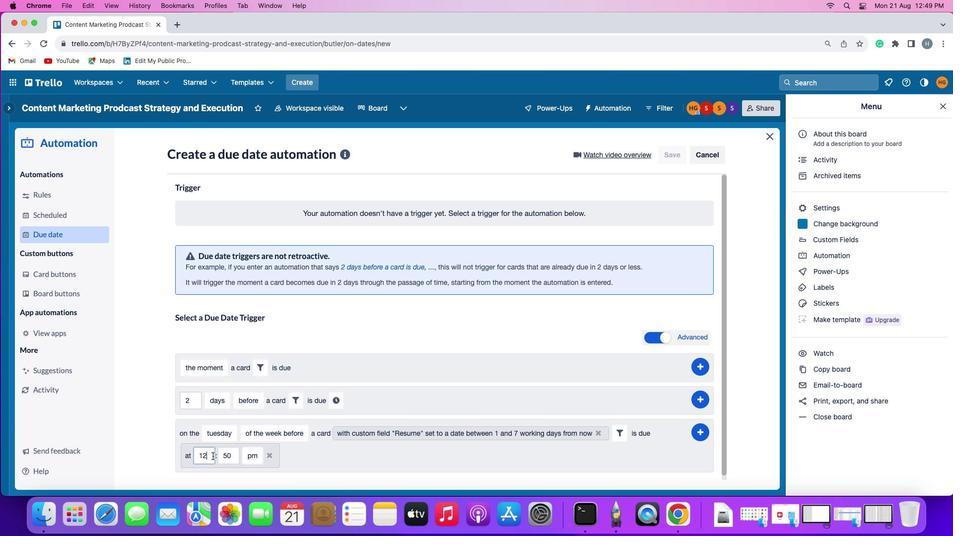
Action: Mouse moved to (212, 455)
Screenshot: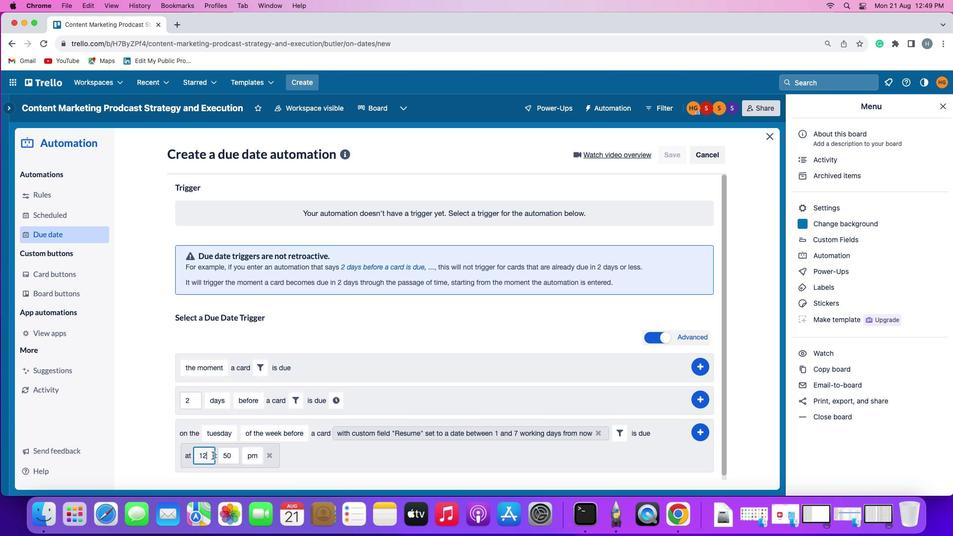 
Action: Key pressed Key.backspace'1'
Screenshot: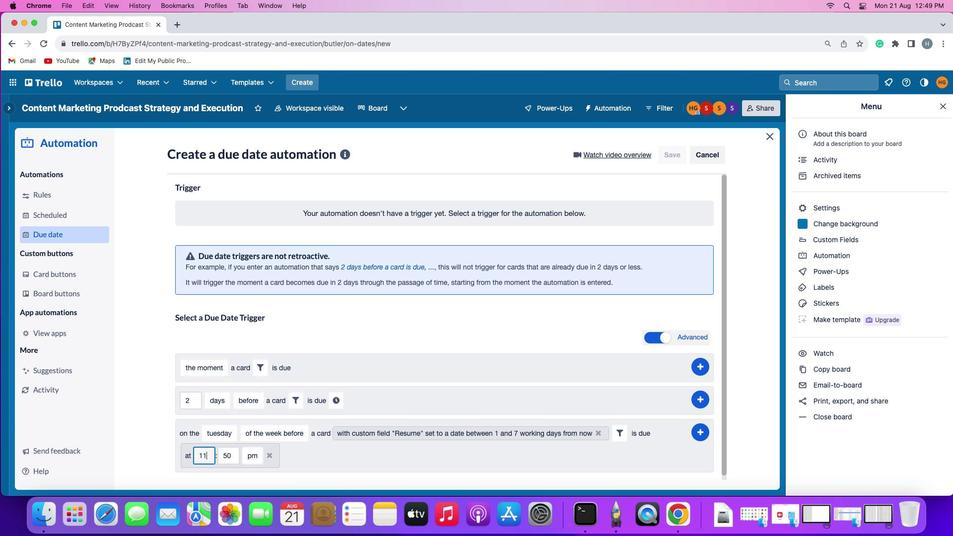 
Action: Mouse moved to (227, 456)
Screenshot: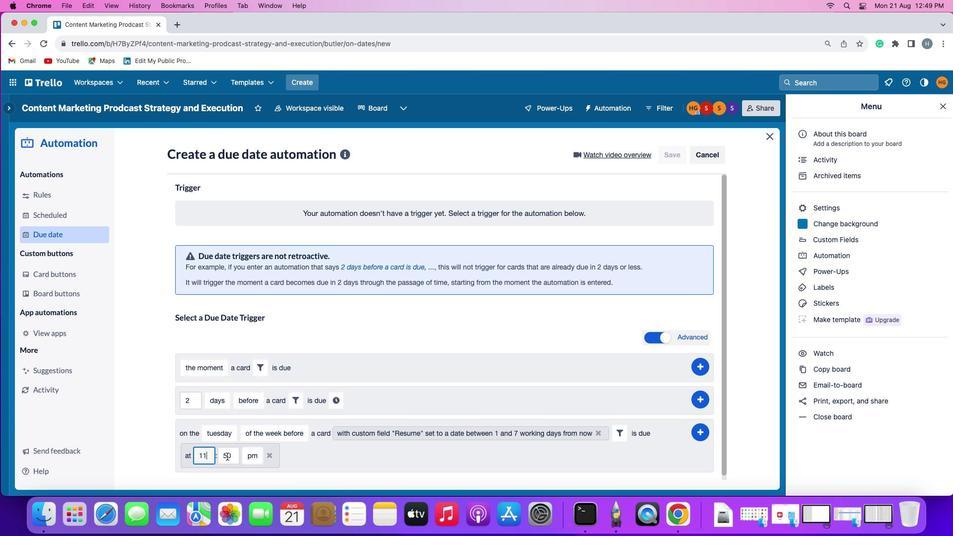 
Action: Mouse pressed left at (227, 456)
Screenshot: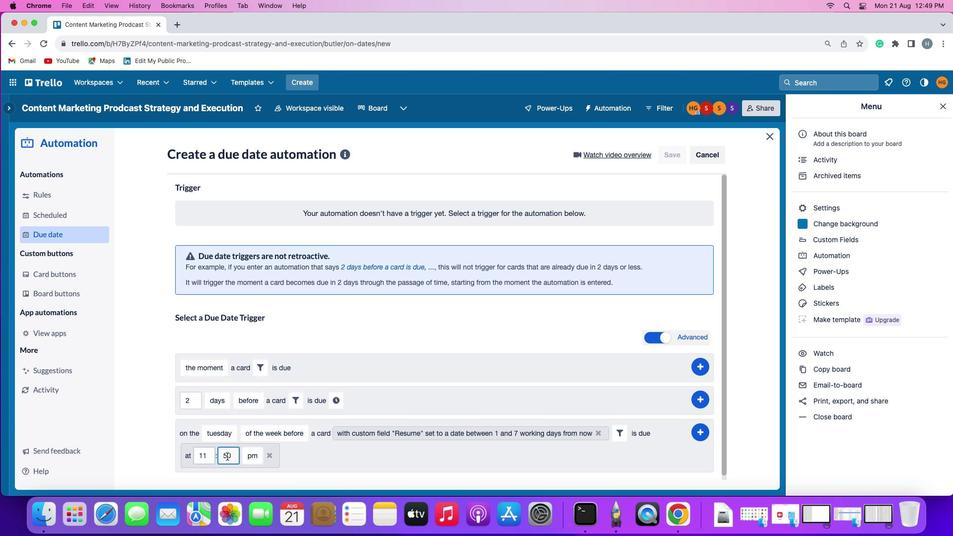 
Action: Key pressed Key.backspace
Screenshot: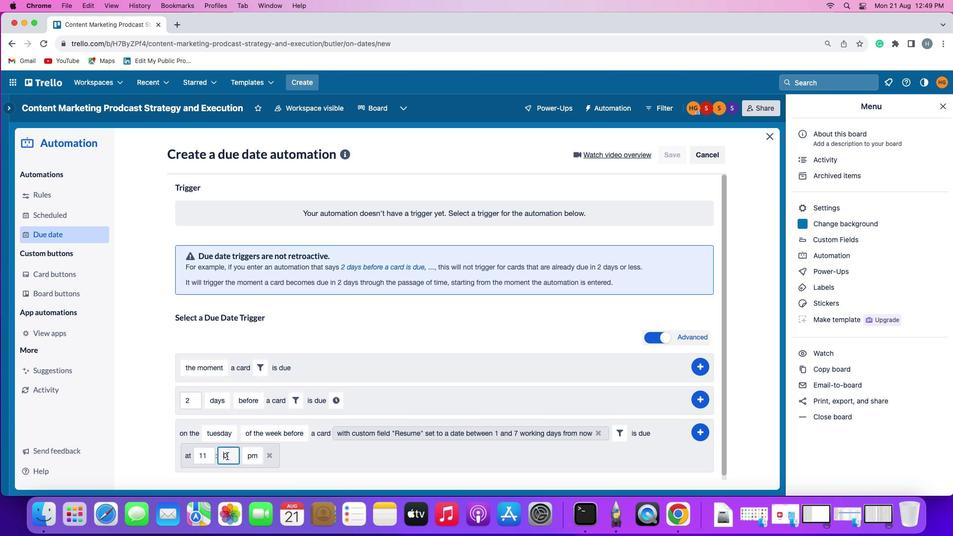 
Action: Mouse moved to (227, 455)
Screenshot: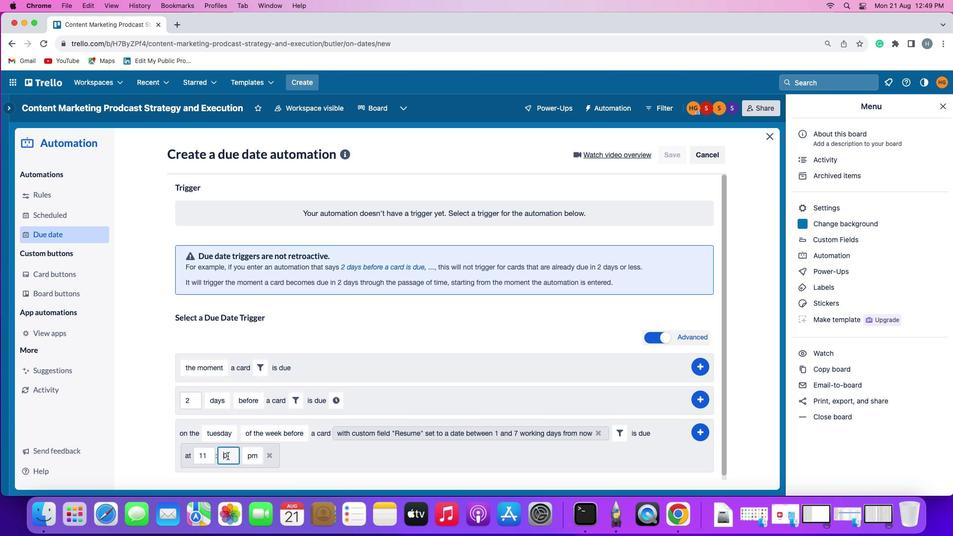 
Action: Key pressed '0'
Screenshot: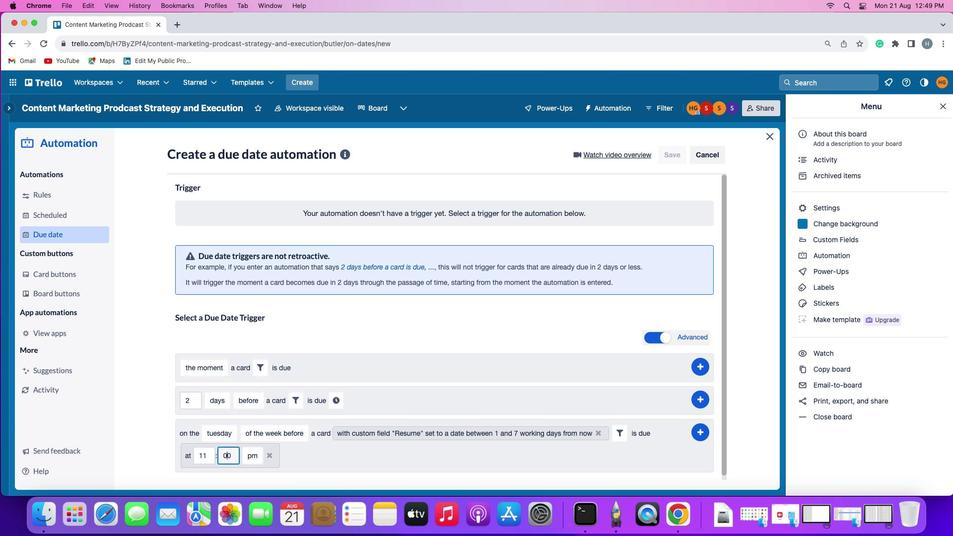 
Action: Mouse moved to (248, 454)
Screenshot: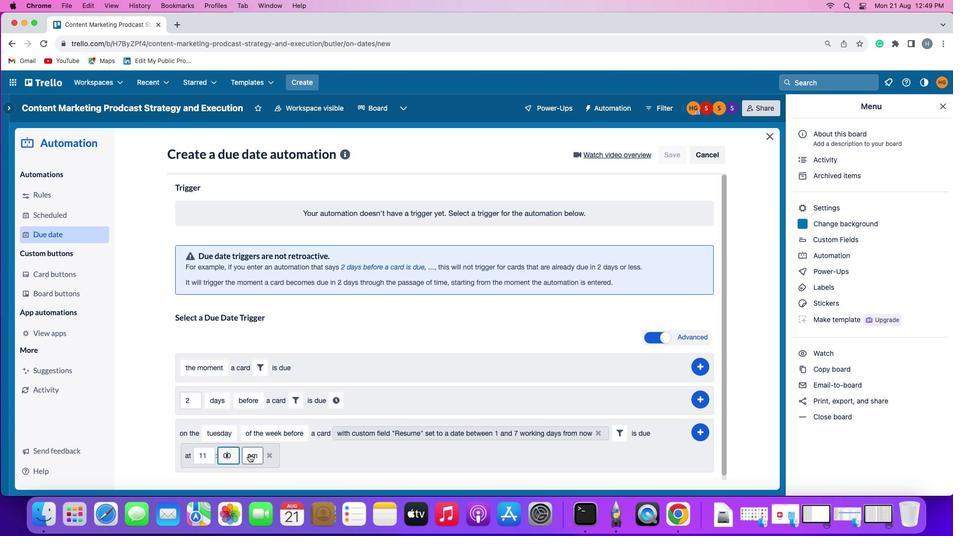 
Action: Mouse pressed left at (248, 454)
Screenshot: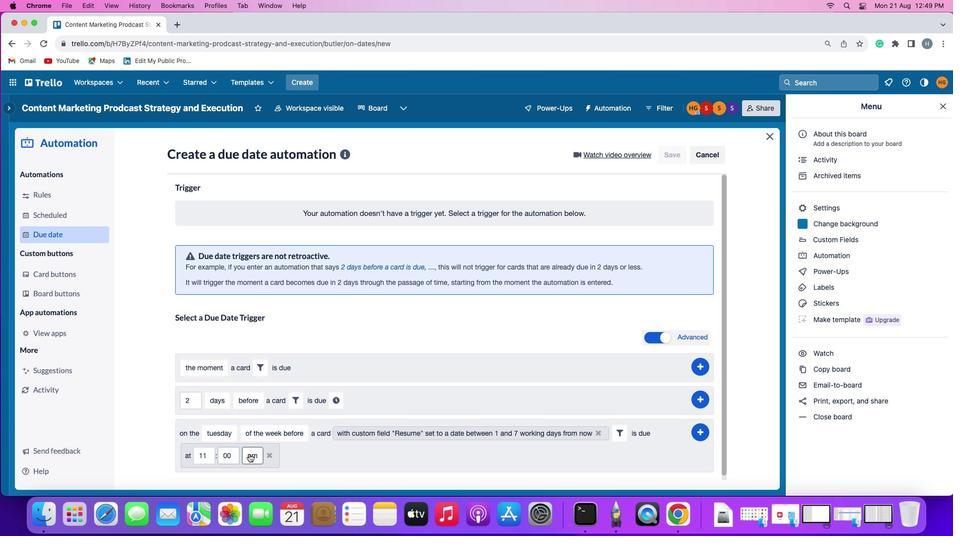 
Action: Mouse moved to (259, 416)
Screenshot: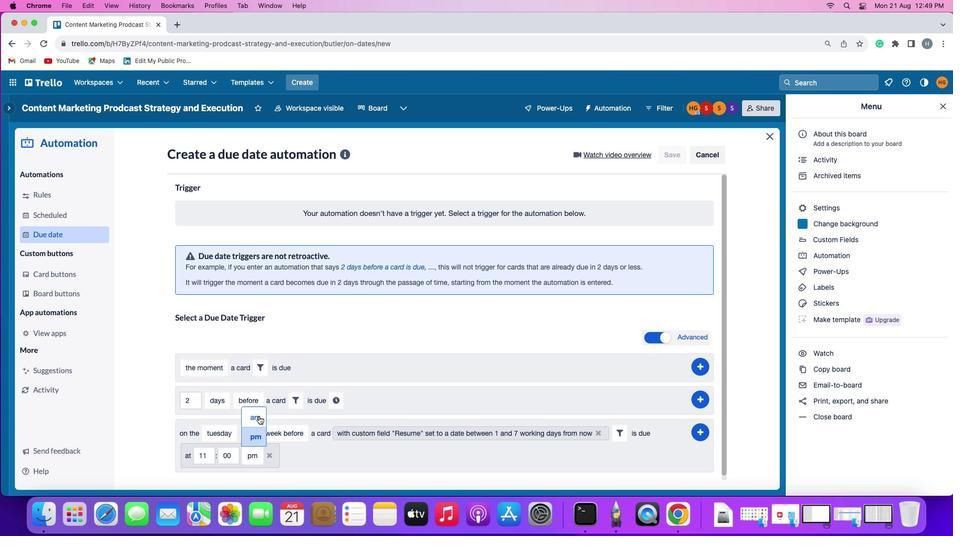 
Action: Mouse pressed left at (259, 416)
Screenshot: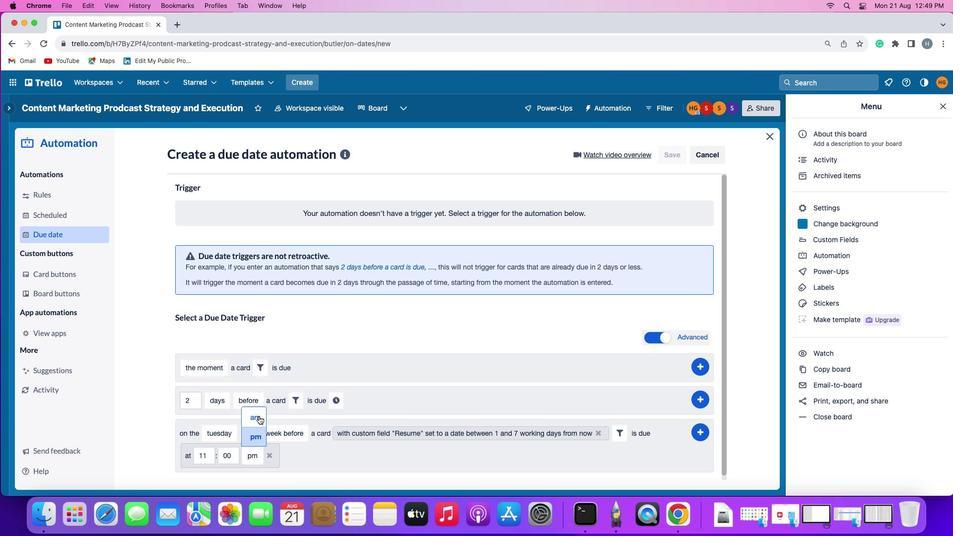 
Action: Mouse moved to (700, 433)
Screenshot: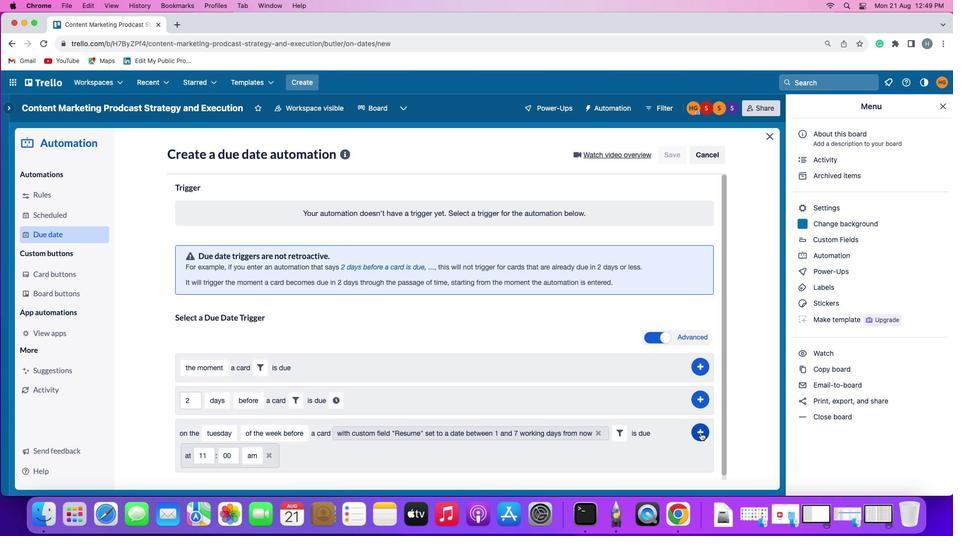 
Action: Mouse pressed left at (700, 433)
Screenshot: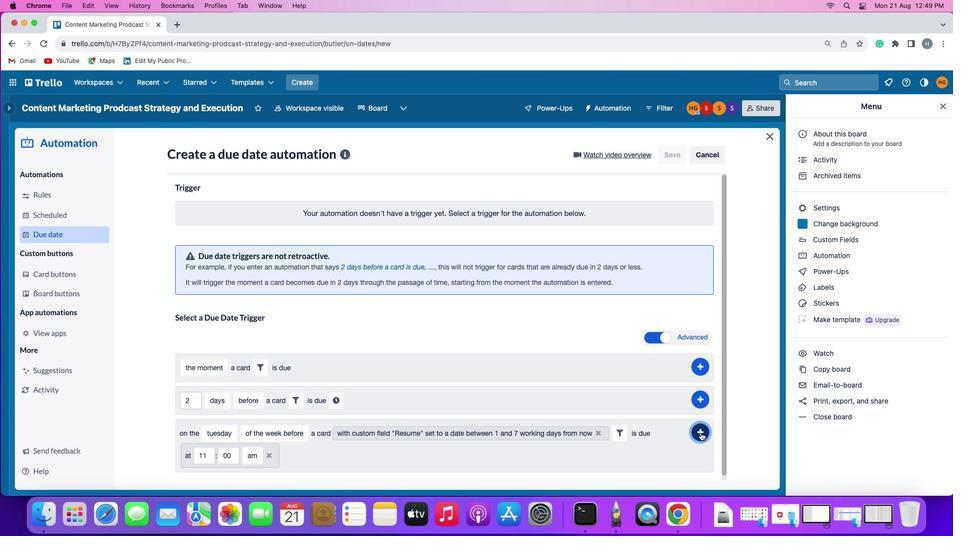 
Action: Mouse moved to (736, 353)
Screenshot: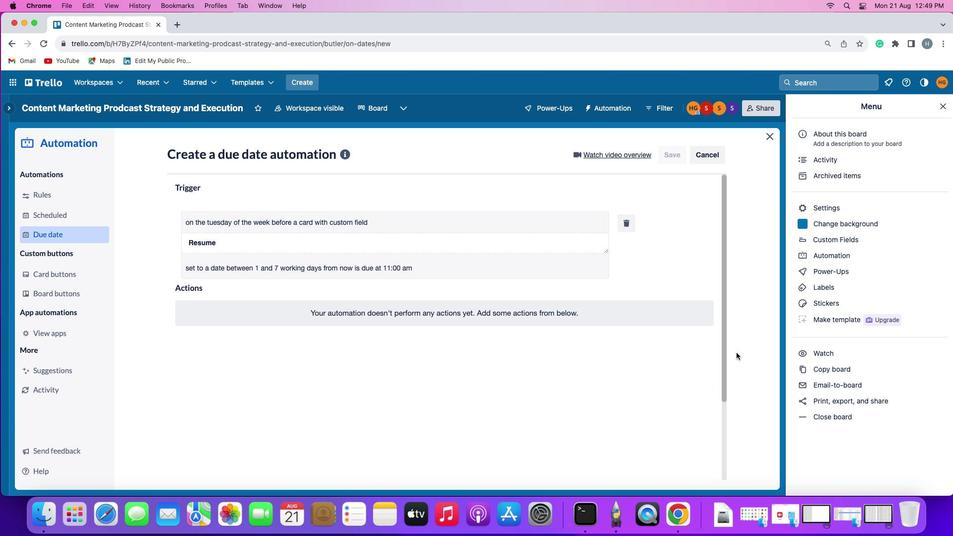 
